 Task: Create a due date automation trigger when advanced on, 2 working days before a card is due add basic with the yellow label at 11:00 AM.
Action: Mouse moved to (1181, 80)
Screenshot: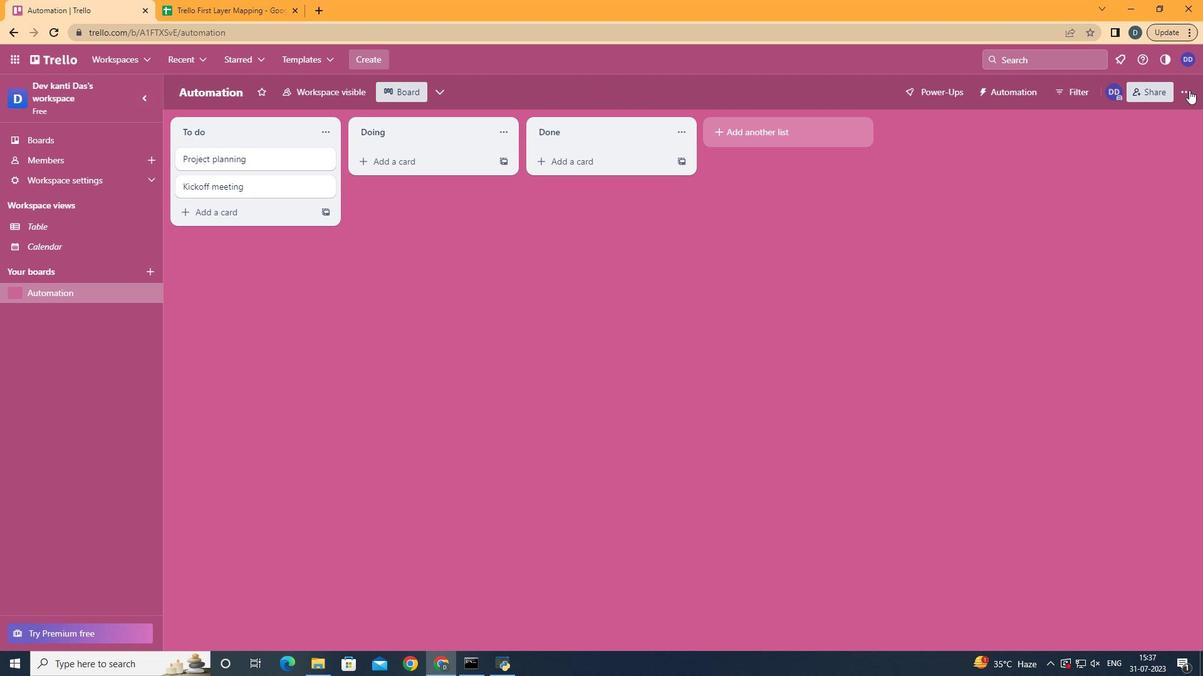 
Action: Mouse pressed left at (1181, 80)
Screenshot: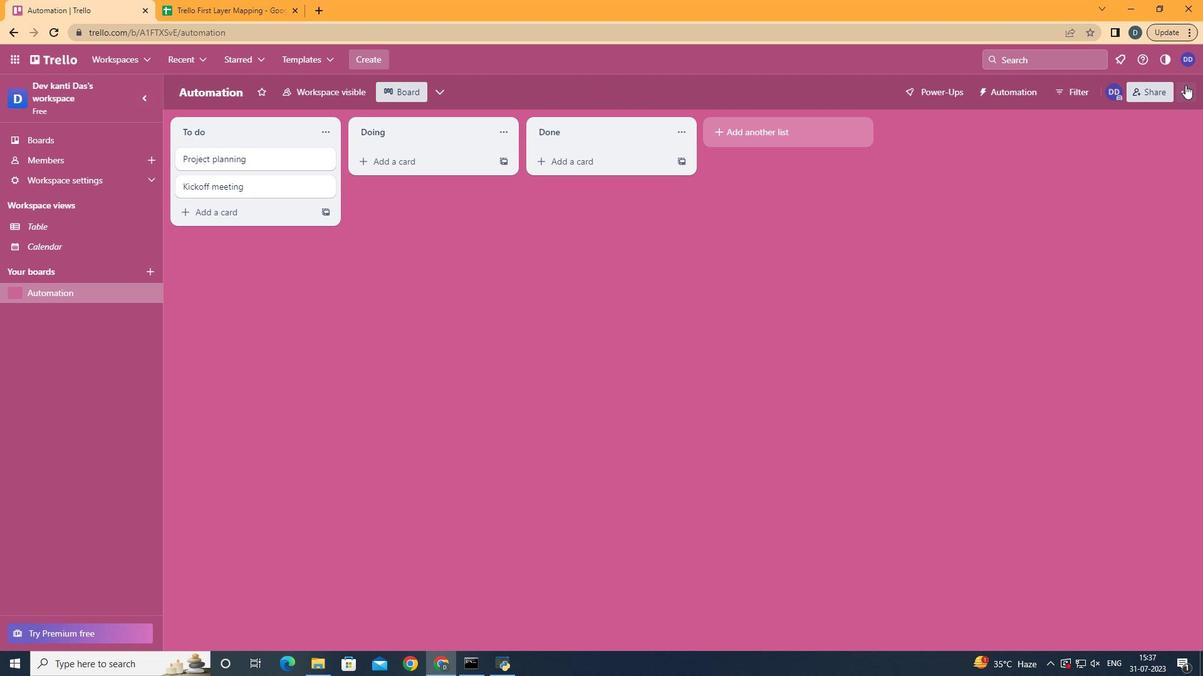 
Action: Mouse moved to (1185, 85)
Screenshot: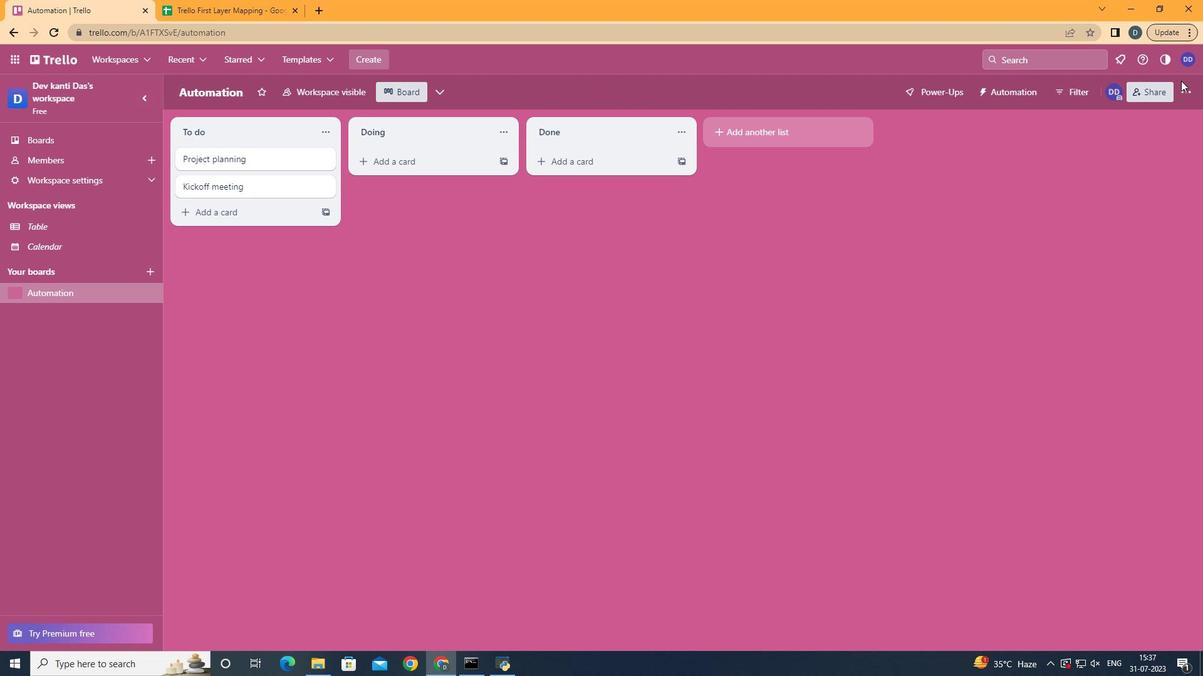 
Action: Mouse pressed left at (1185, 85)
Screenshot: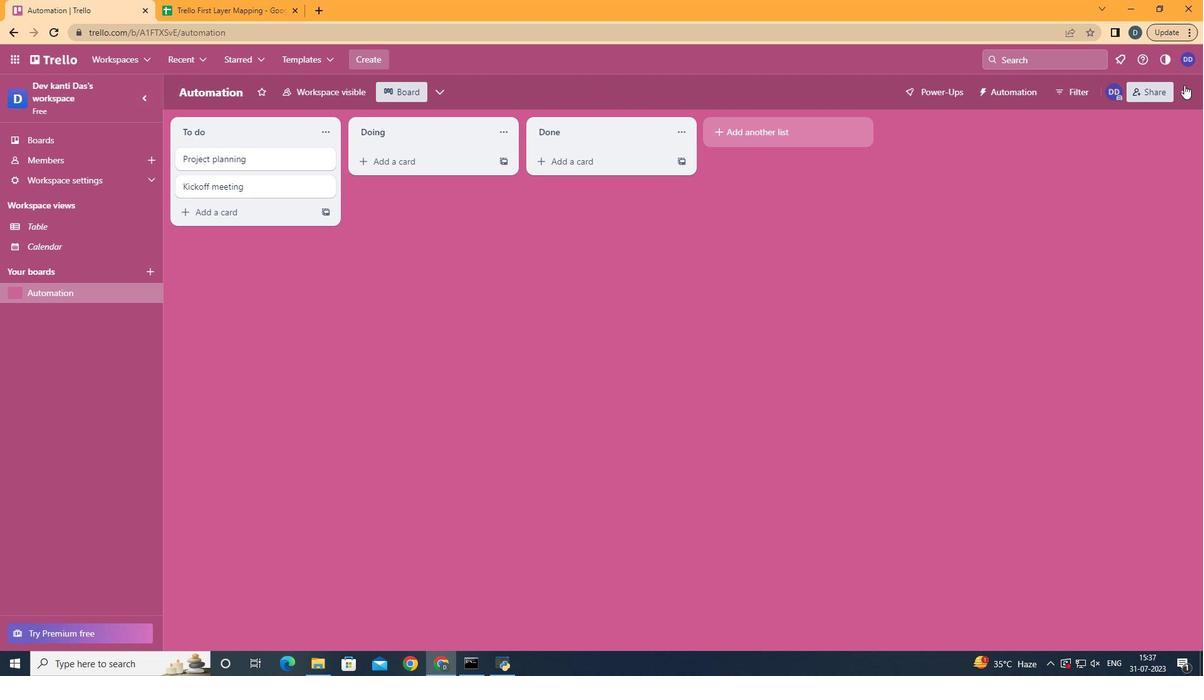 
Action: Mouse moved to (1107, 243)
Screenshot: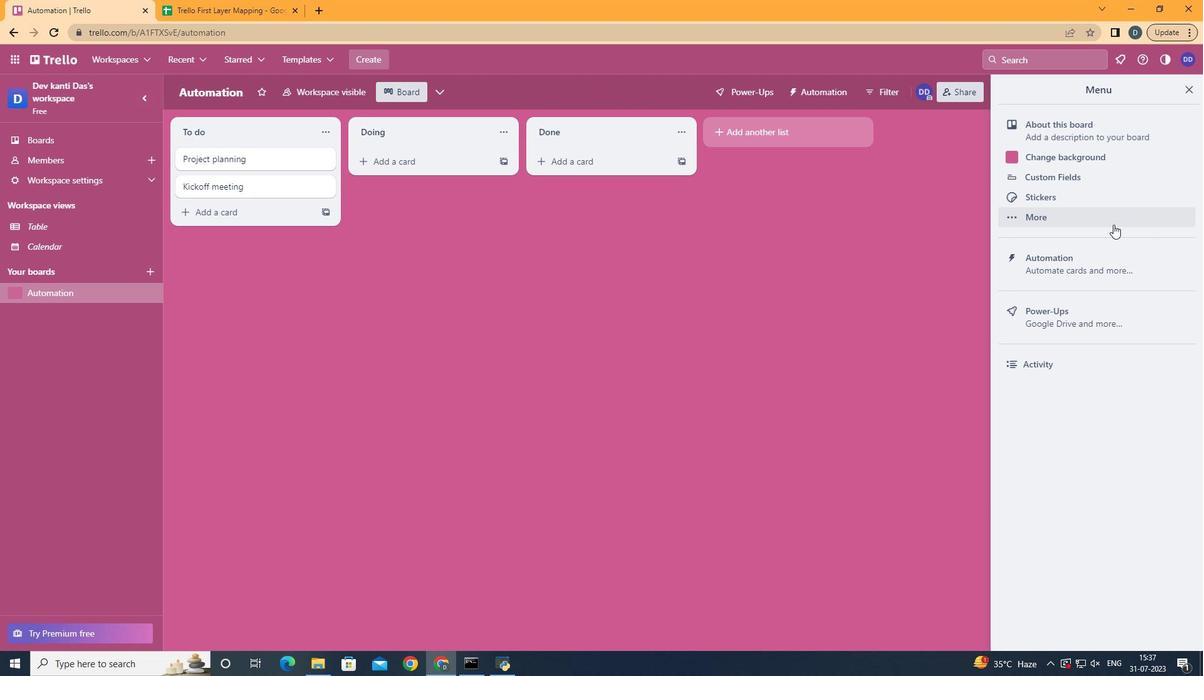 
Action: Mouse pressed left at (1107, 243)
Screenshot: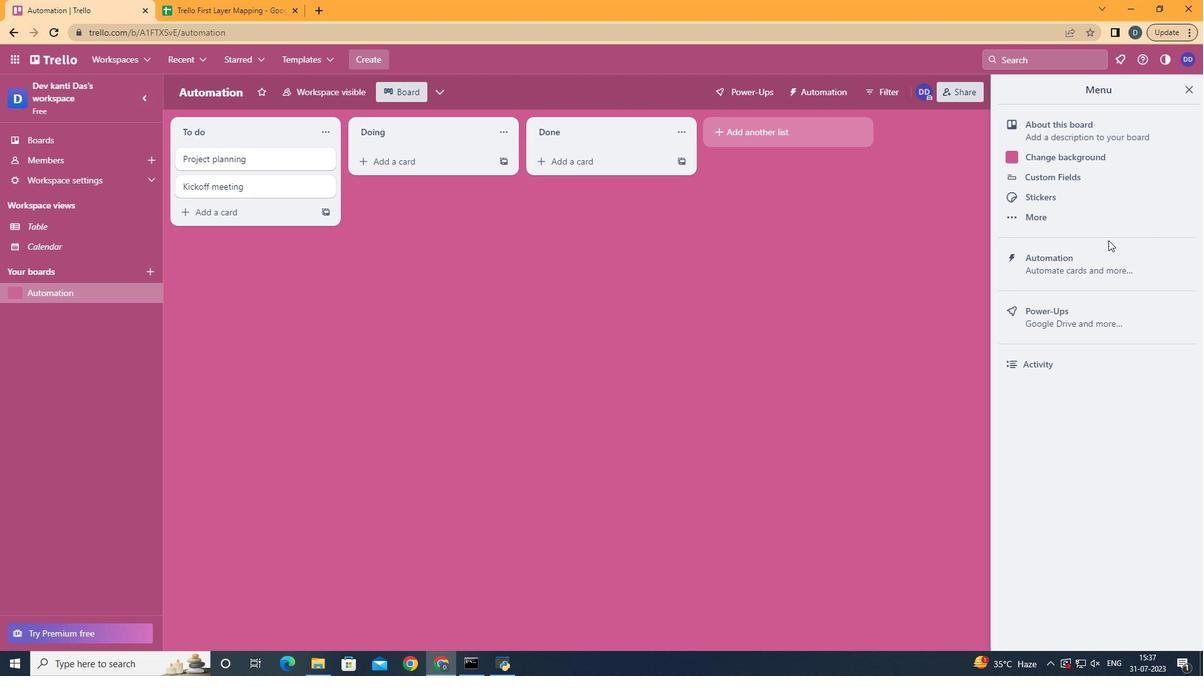 
Action: Mouse moved to (1107, 255)
Screenshot: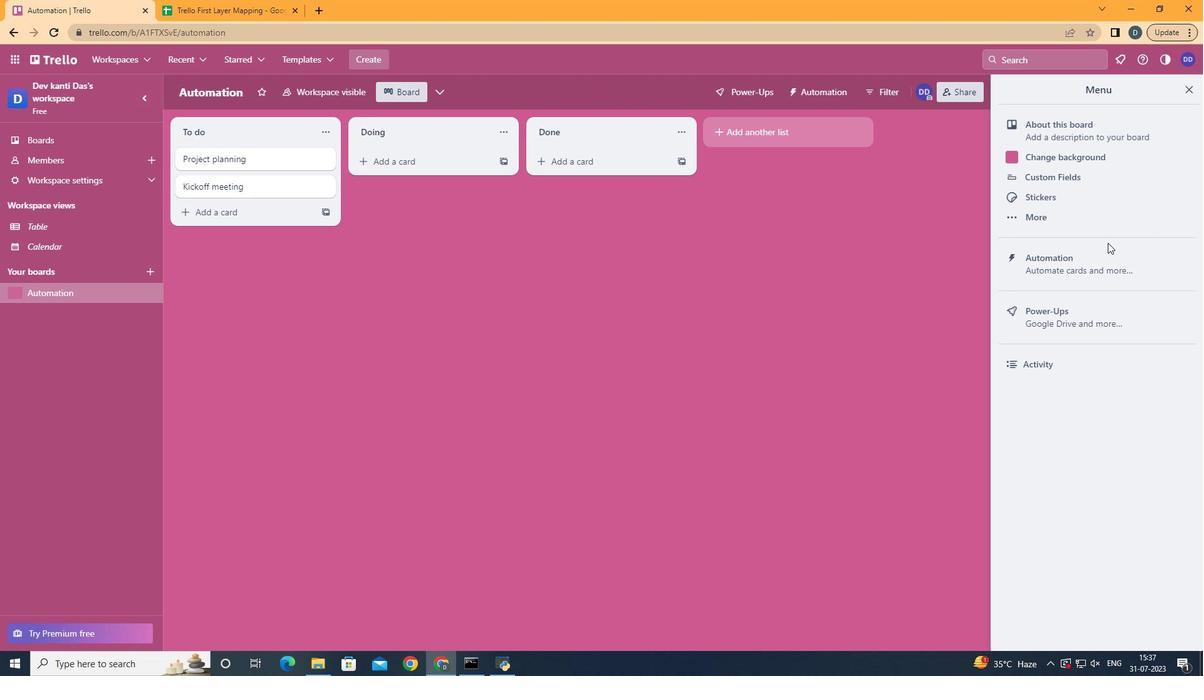 
Action: Mouse pressed left at (1107, 255)
Screenshot: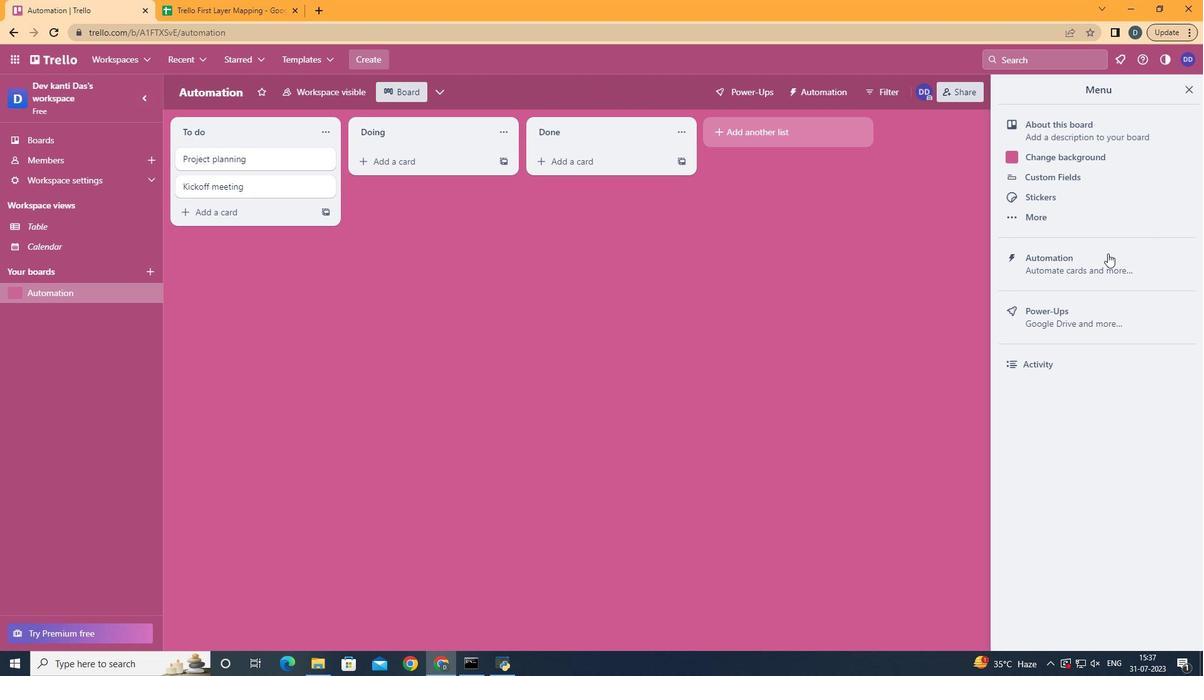 
Action: Mouse moved to (238, 250)
Screenshot: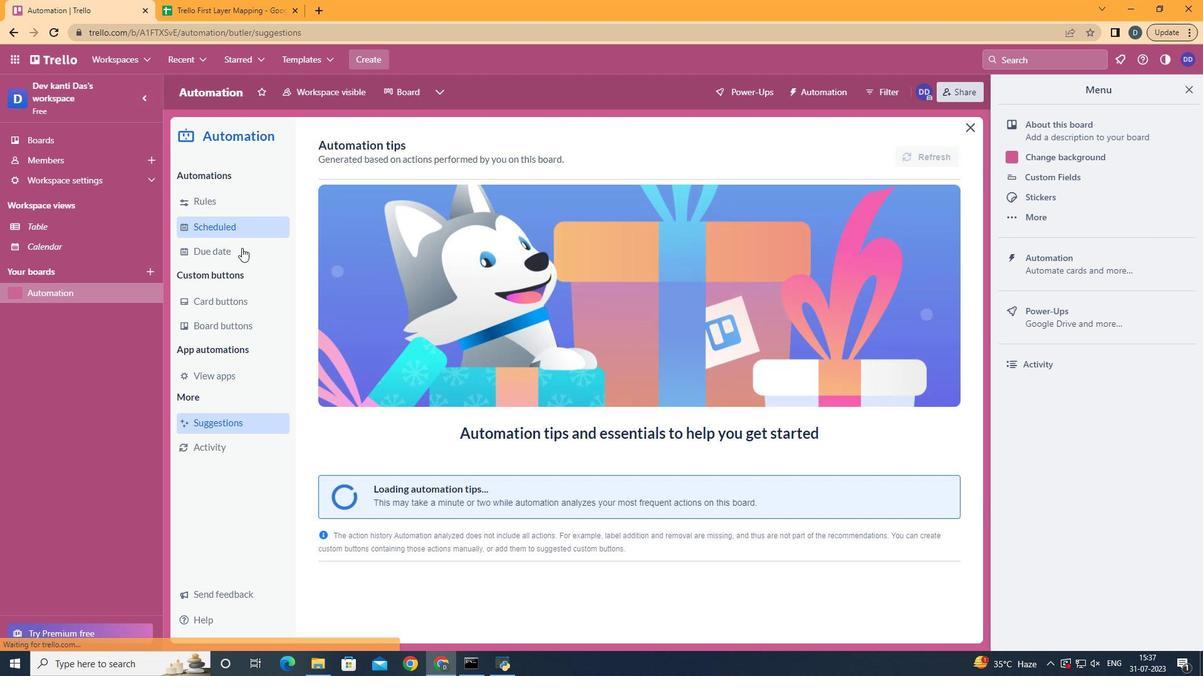 
Action: Mouse pressed left at (238, 250)
Screenshot: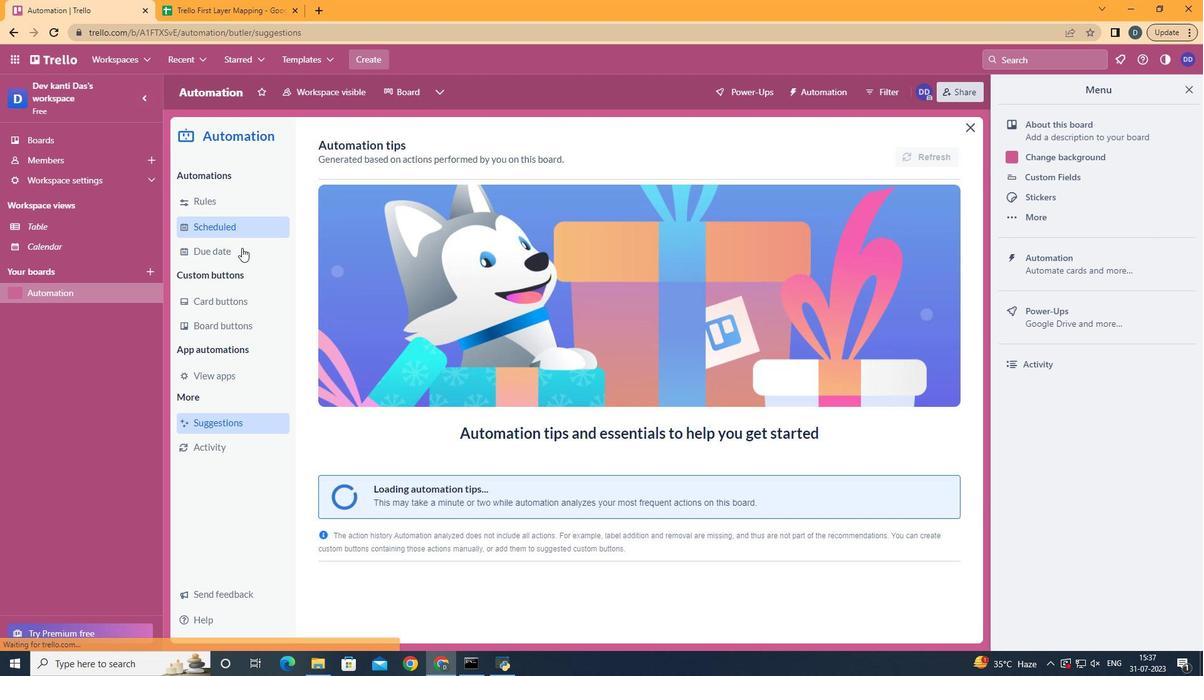 
Action: Mouse moved to (892, 153)
Screenshot: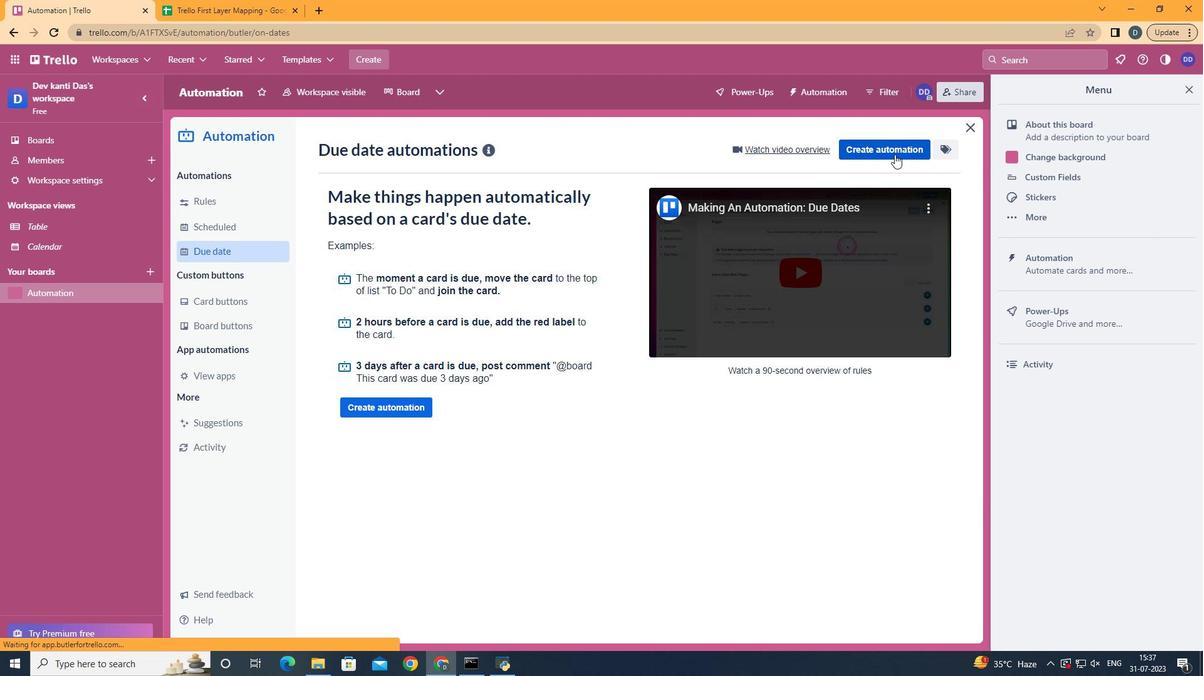 
Action: Mouse pressed left at (892, 153)
Screenshot: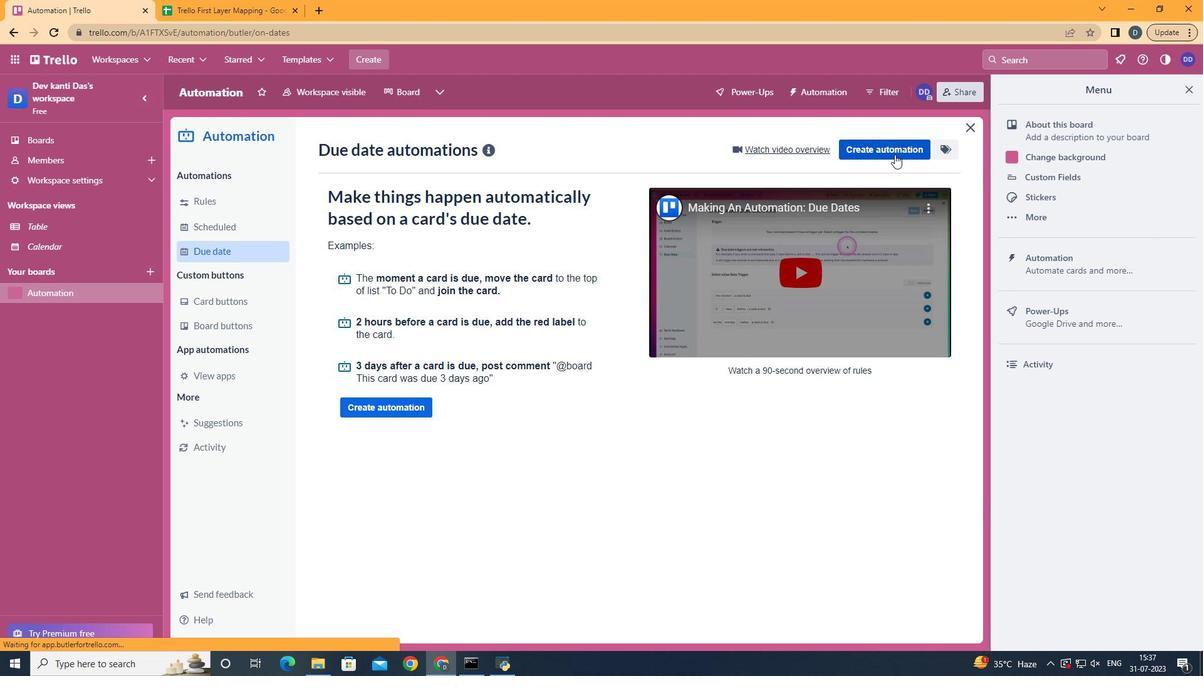 
Action: Mouse moved to (674, 264)
Screenshot: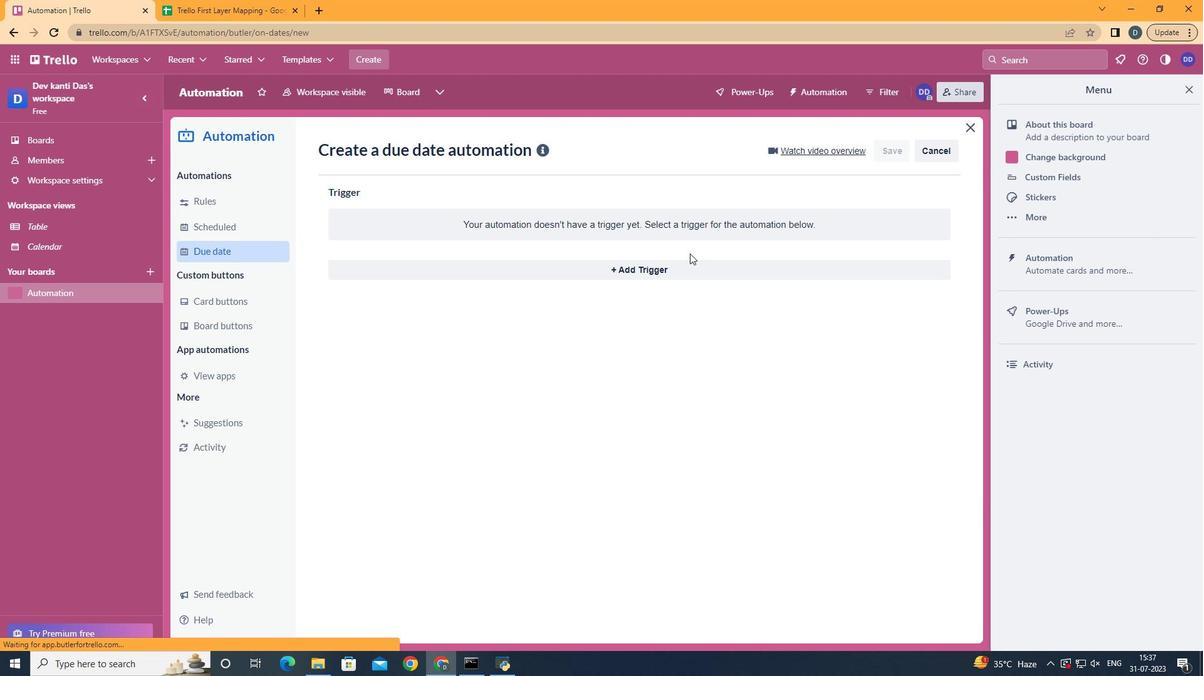 
Action: Mouse pressed left at (674, 264)
Screenshot: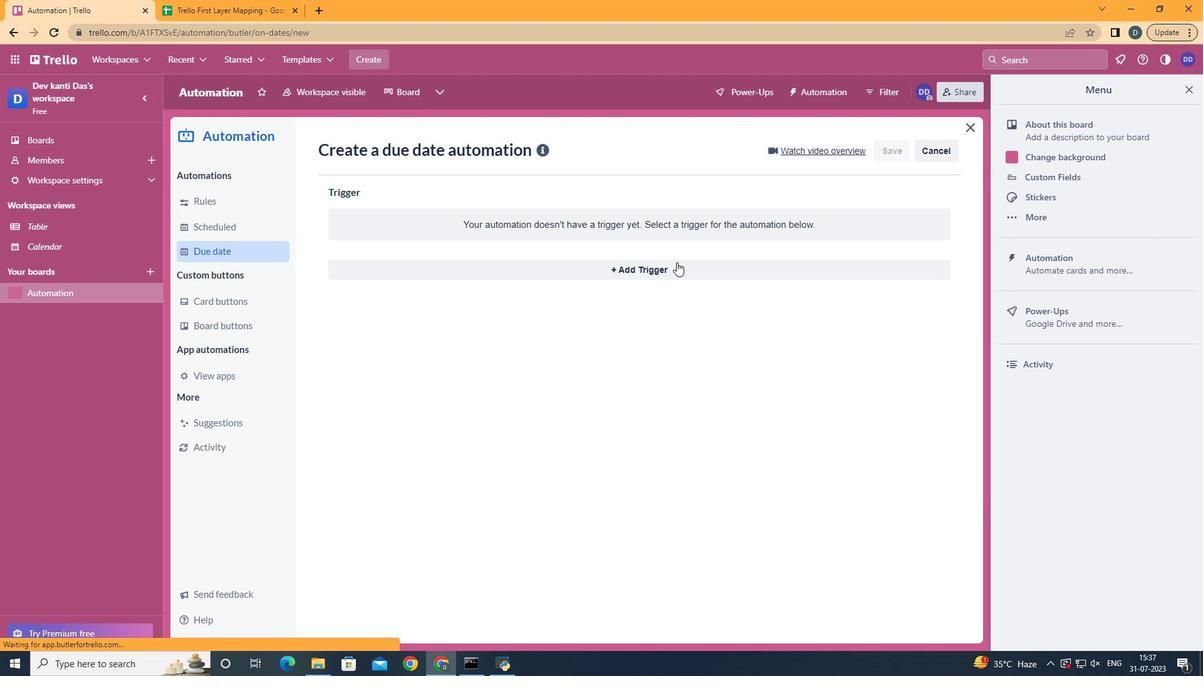 
Action: Mouse moved to (401, 506)
Screenshot: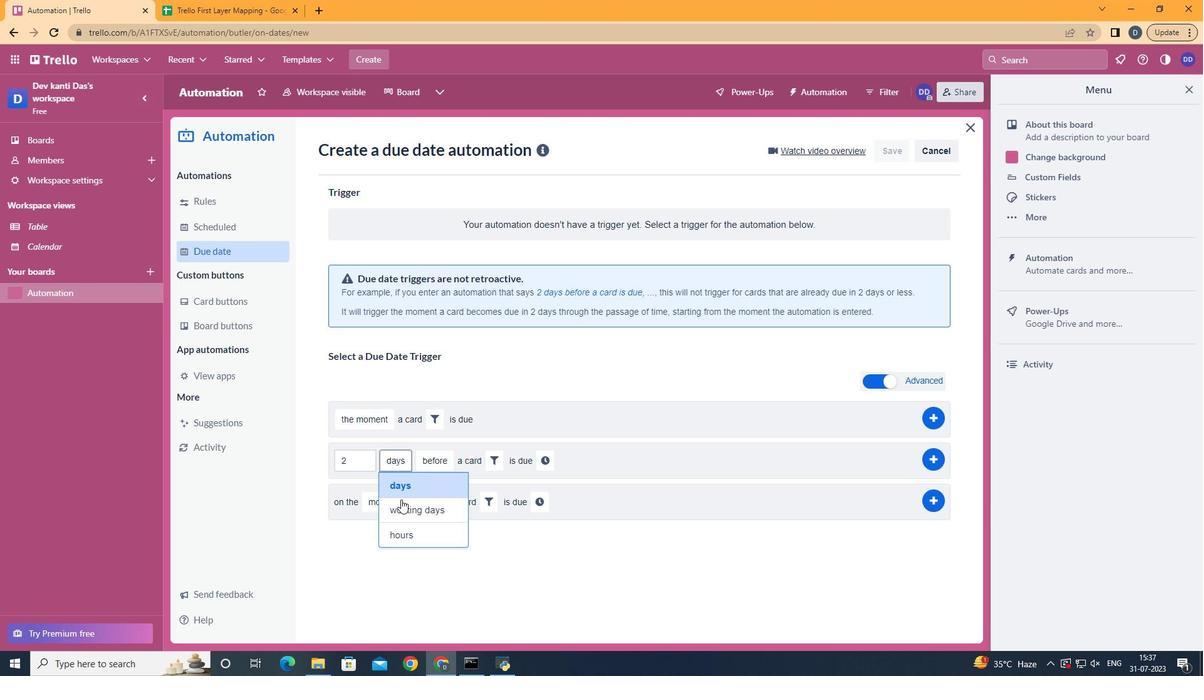 
Action: Mouse pressed left at (401, 506)
Screenshot: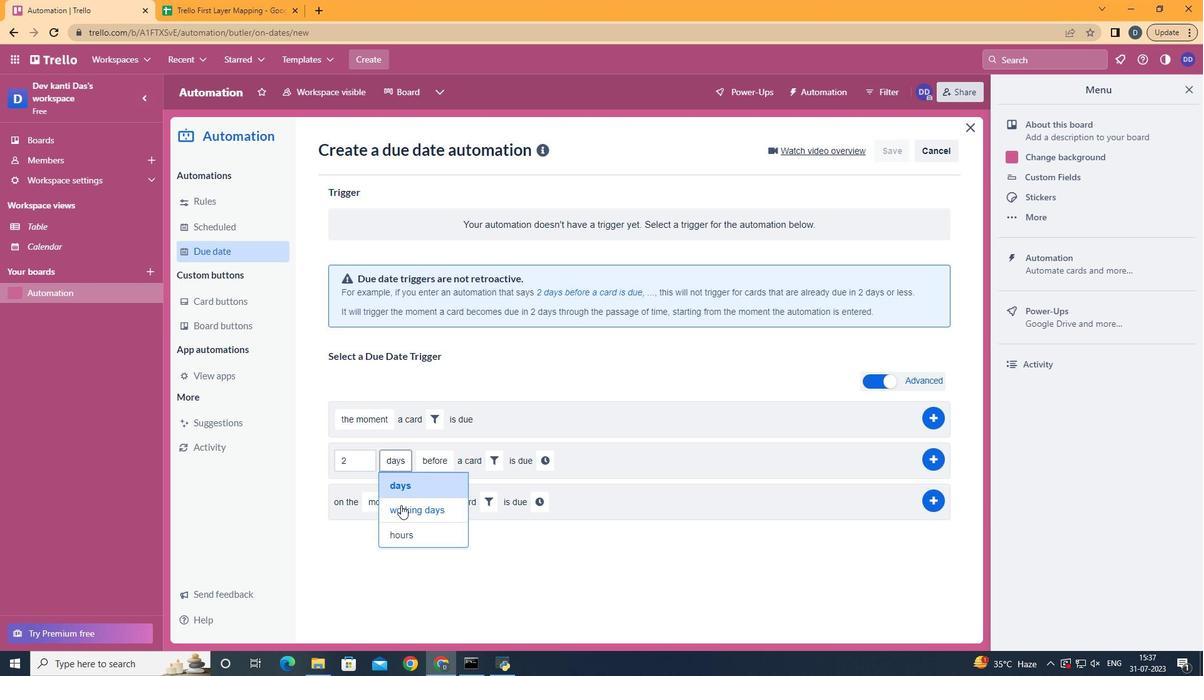 
Action: Mouse moved to (471, 481)
Screenshot: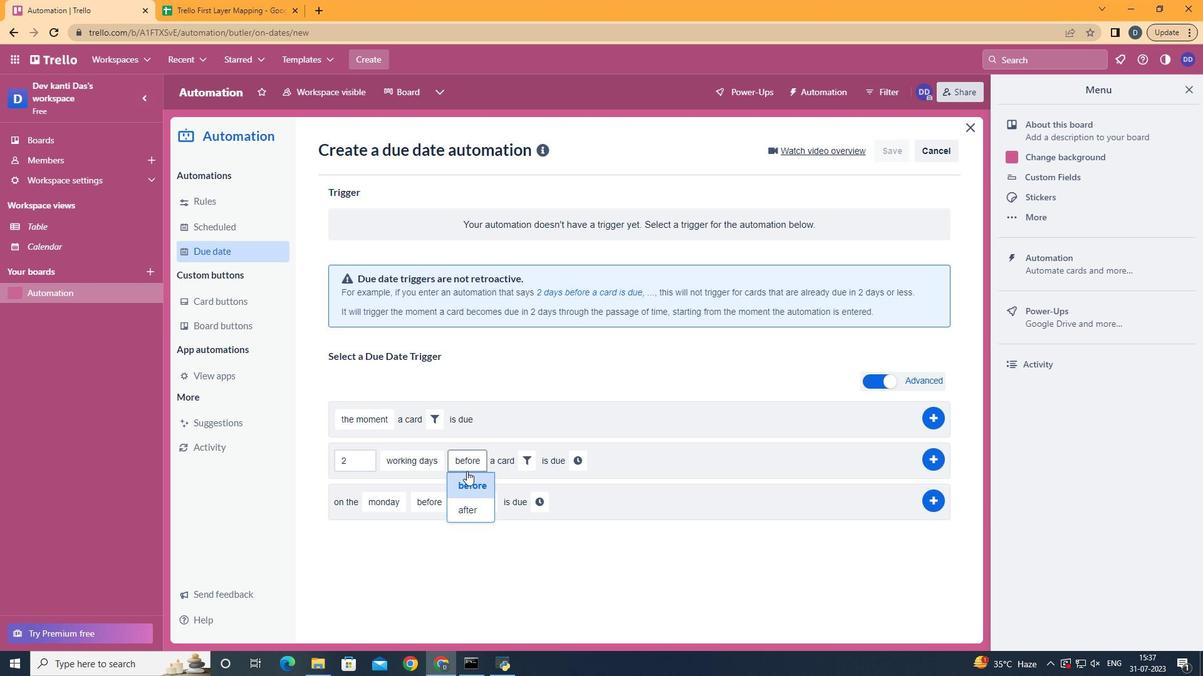 
Action: Mouse pressed left at (471, 481)
Screenshot: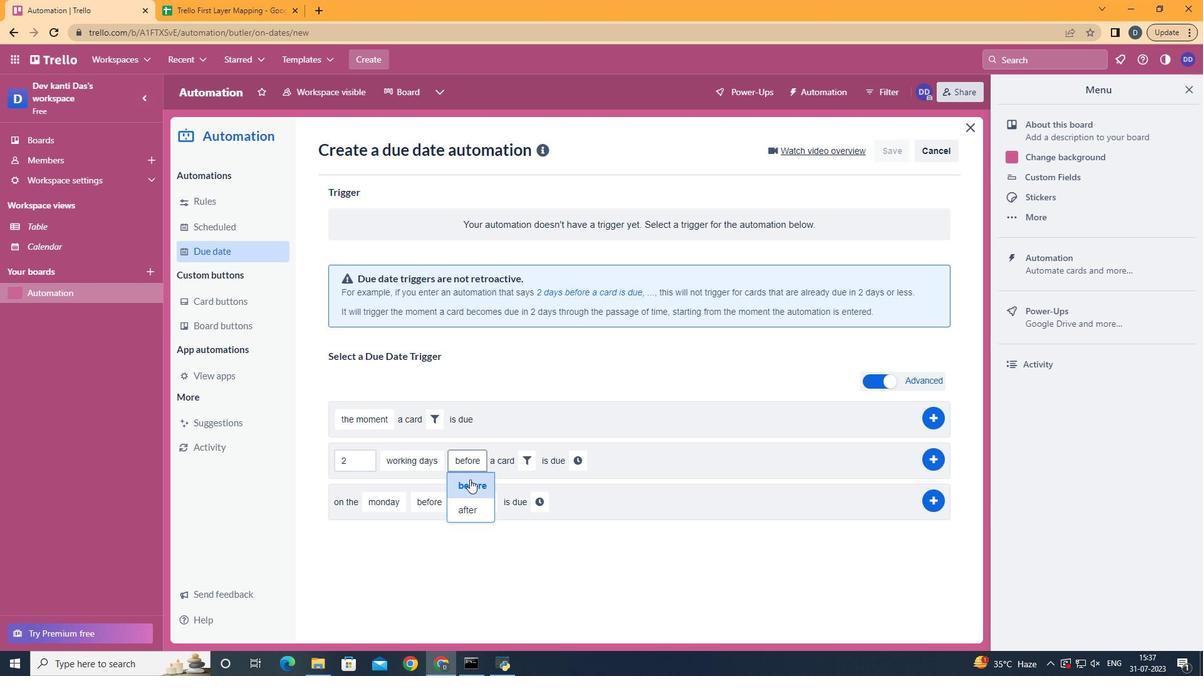 
Action: Mouse moved to (523, 459)
Screenshot: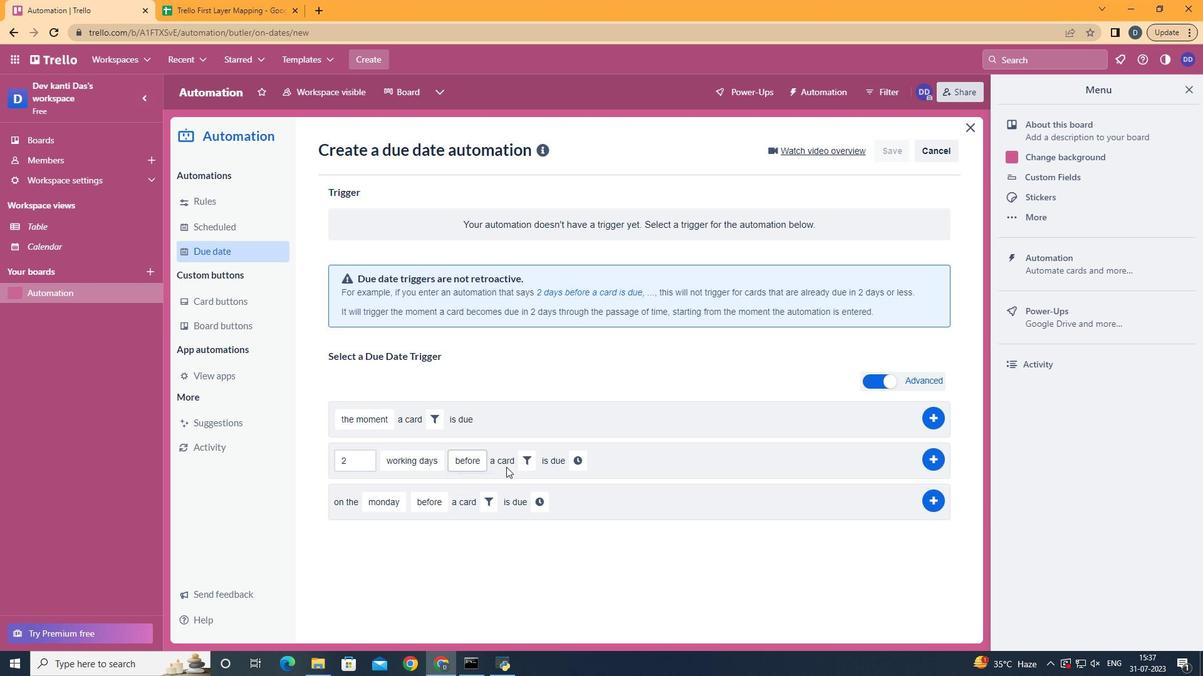 
Action: Mouse pressed left at (523, 459)
Screenshot: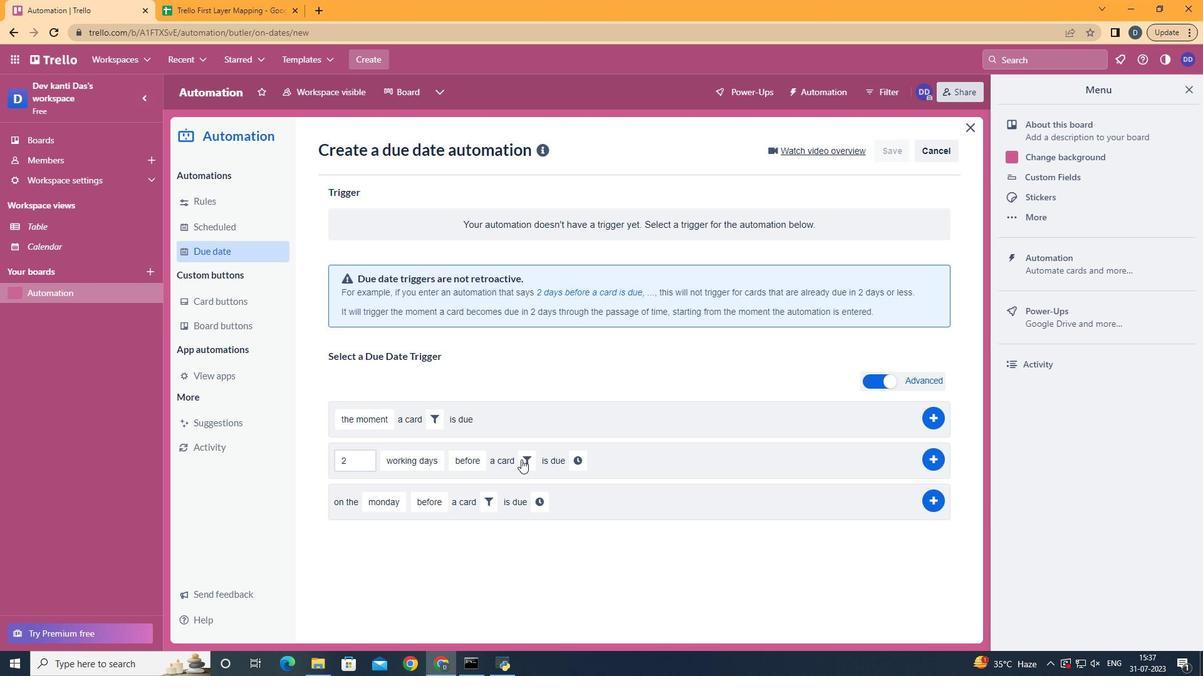 
Action: Mouse moved to (629, 524)
Screenshot: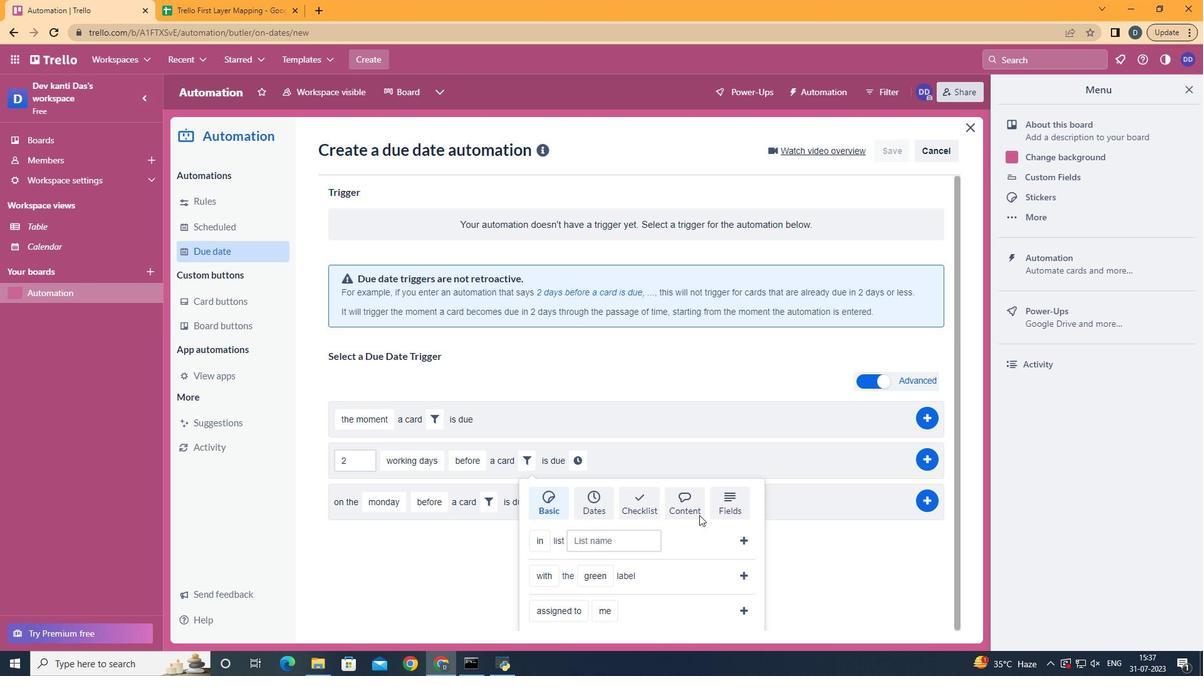 
Action: Mouse scrolled (629, 523) with delta (0, 0)
Screenshot: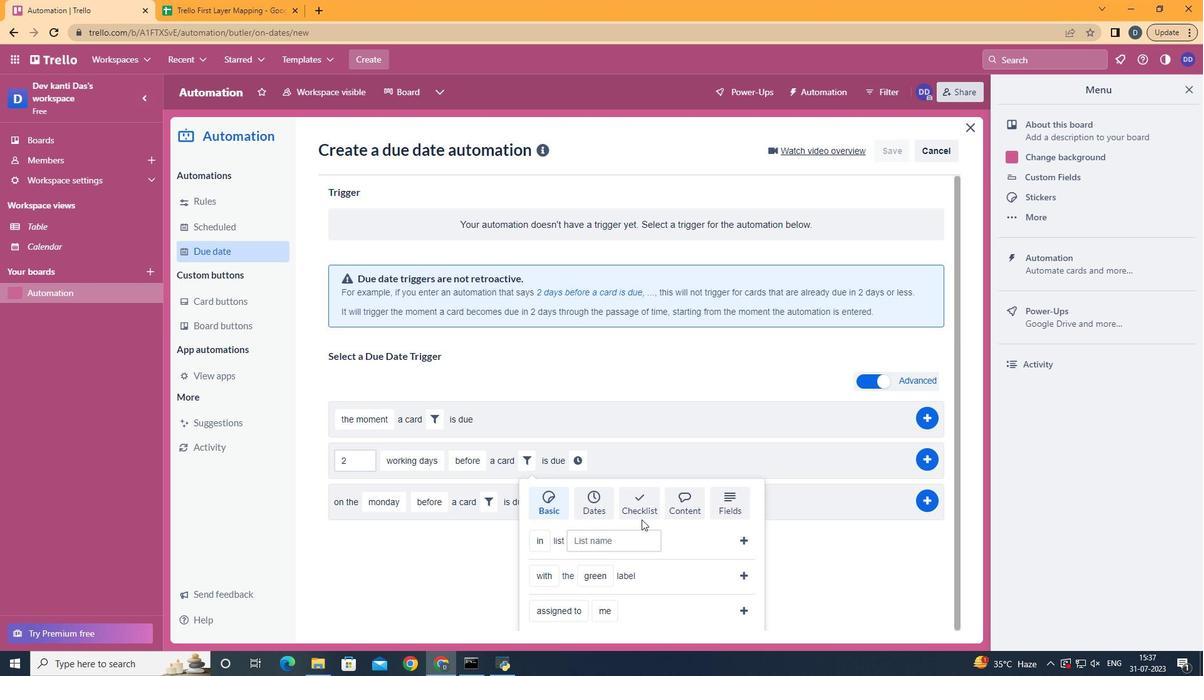 
Action: Mouse scrolled (629, 523) with delta (0, 0)
Screenshot: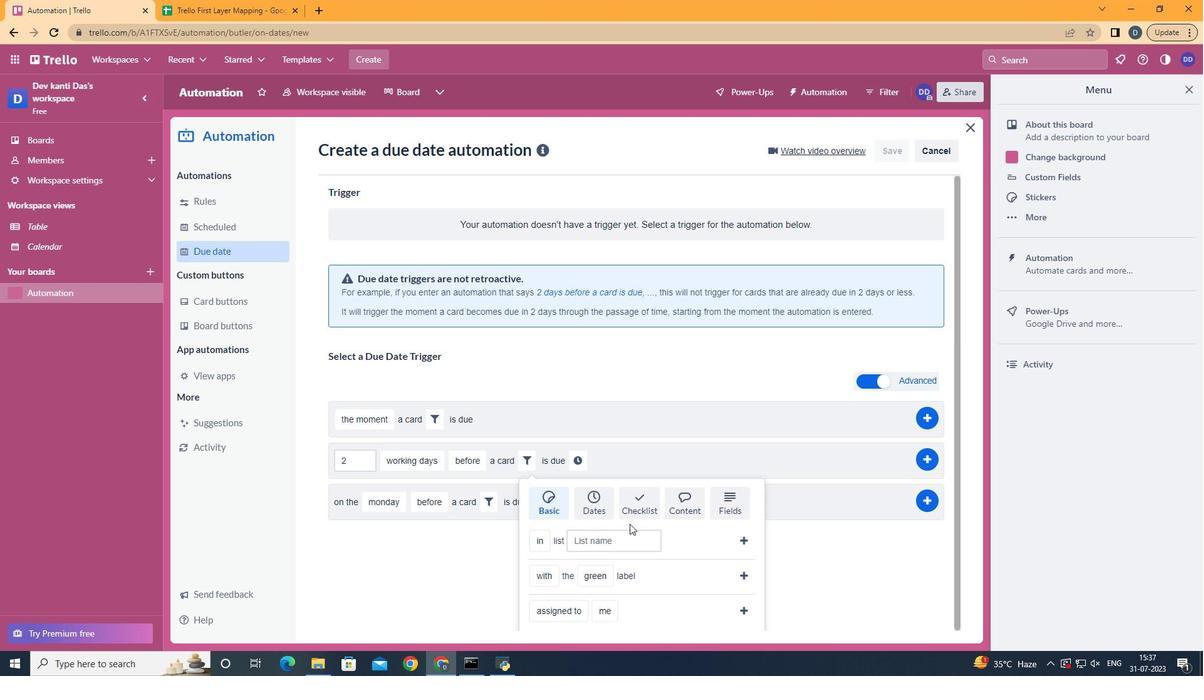 
Action: Mouse scrolled (629, 523) with delta (0, 0)
Screenshot: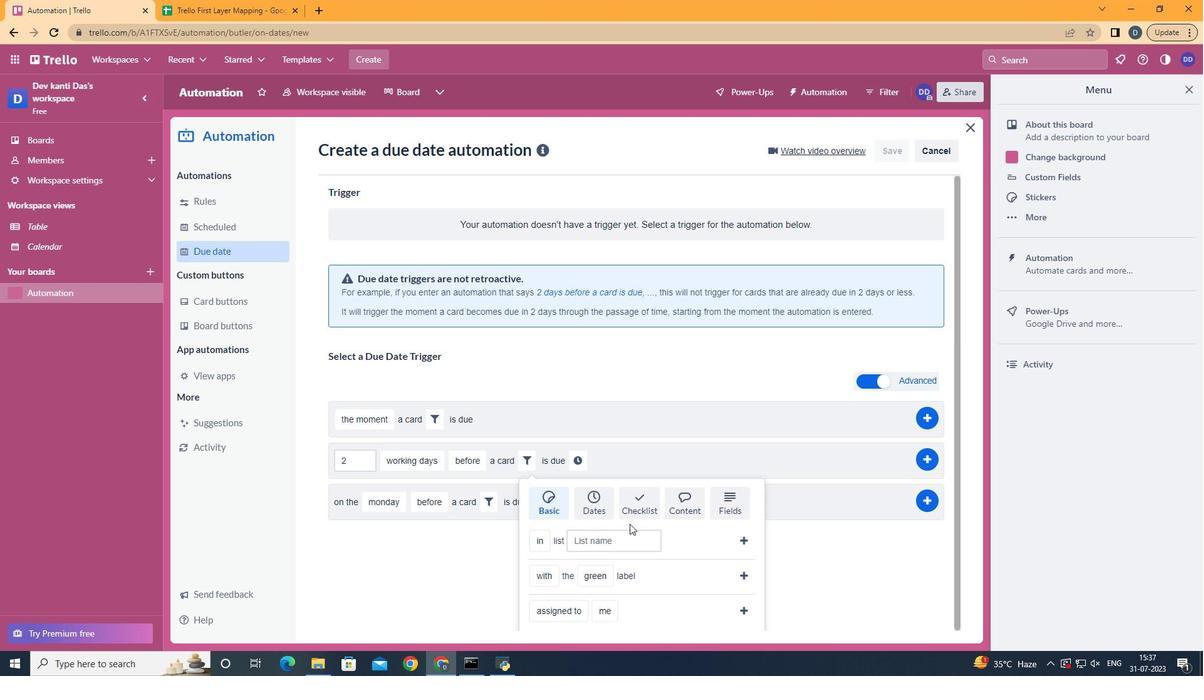 
Action: Mouse scrolled (629, 523) with delta (0, 0)
Screenshot: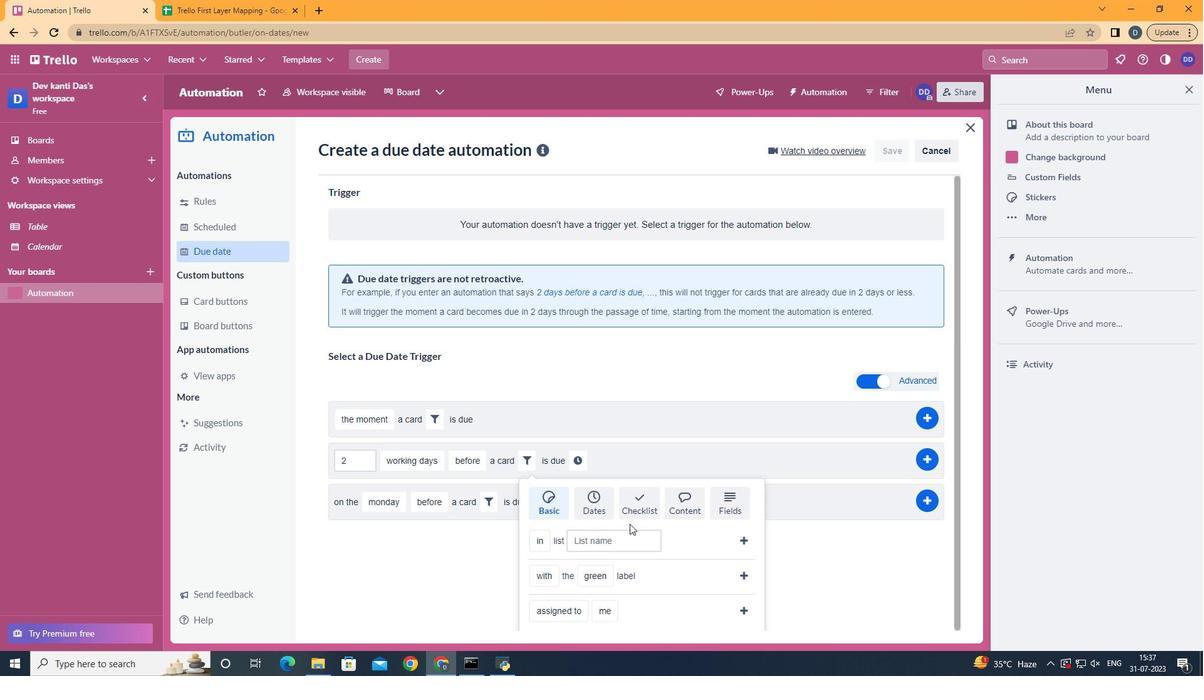 
Action: Mouse moved to (557, 496)
Screenshot: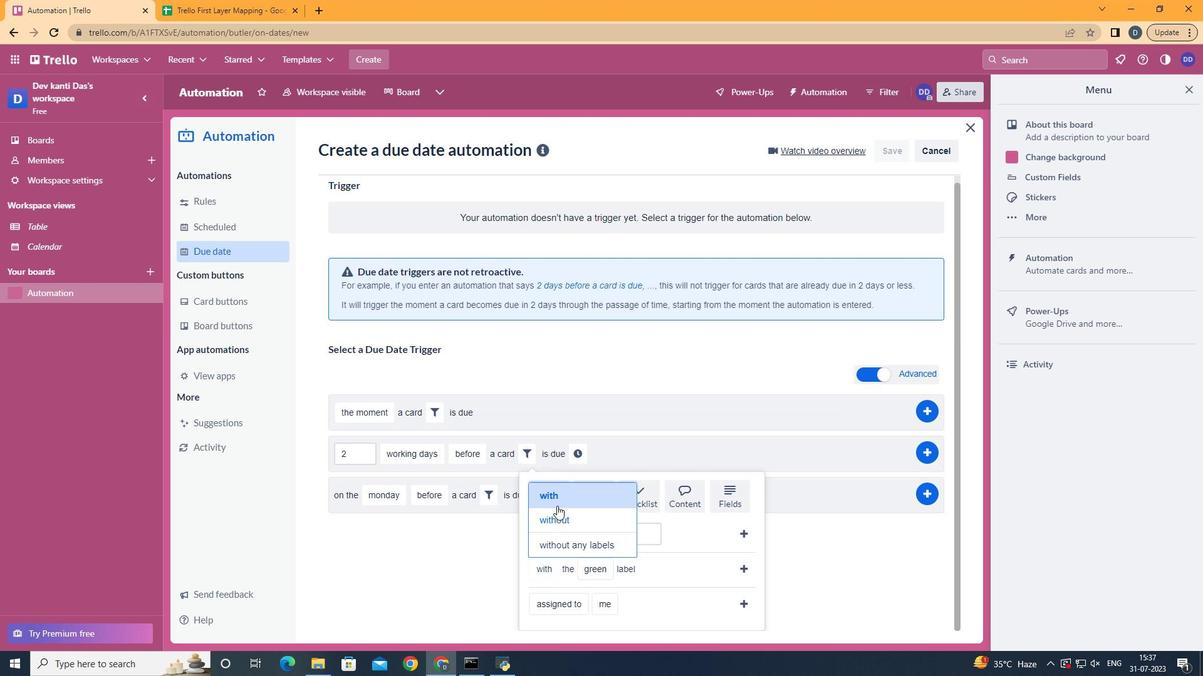 
Action: Mouse pressed left at (557, 496)
Screenshot: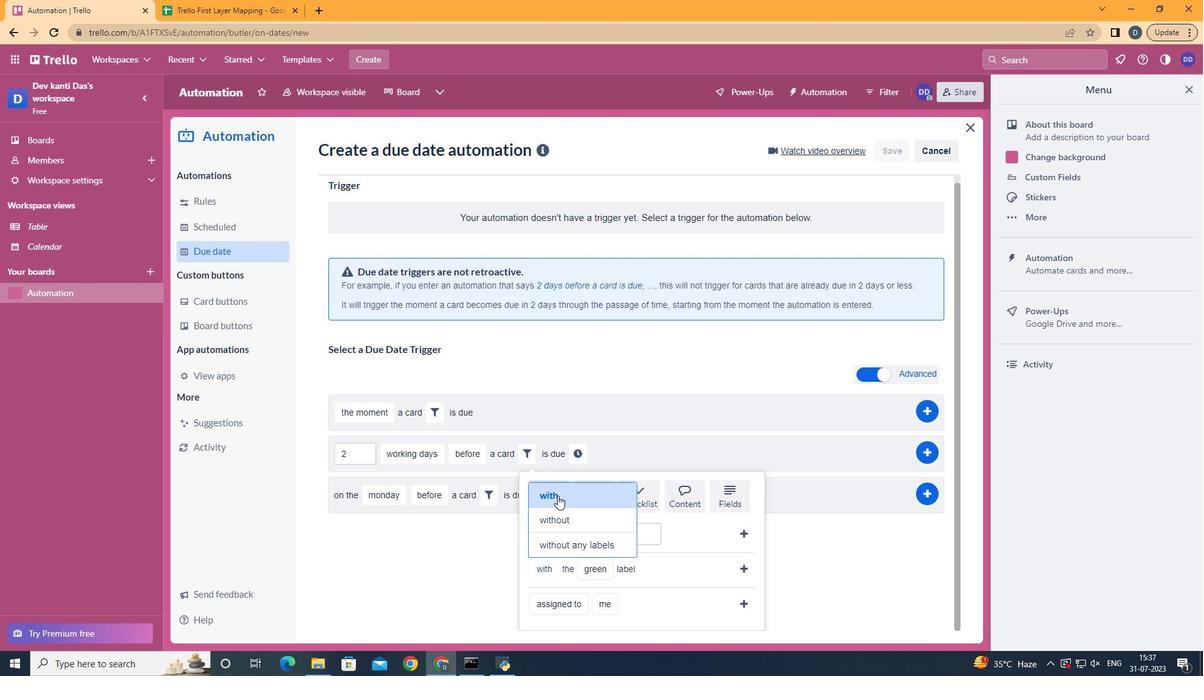 
Action: Mouse moved to (595, 439)
Screenshot: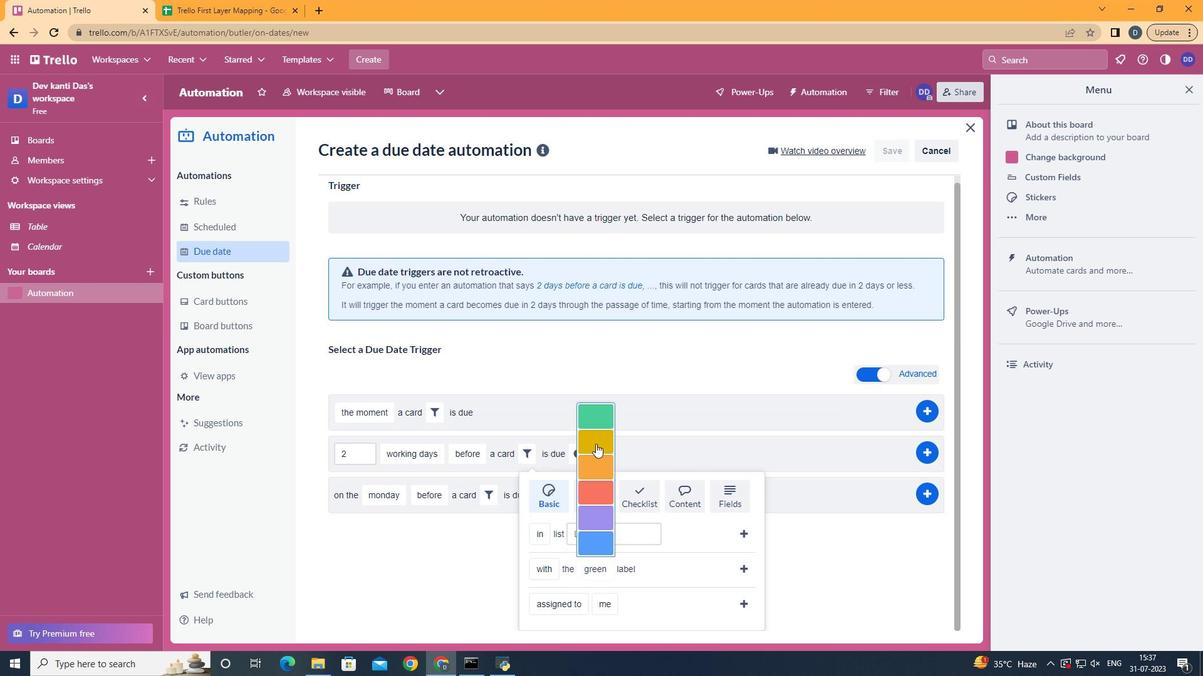 
Action: Mouse pressed left at (595, 439)
Screenshot: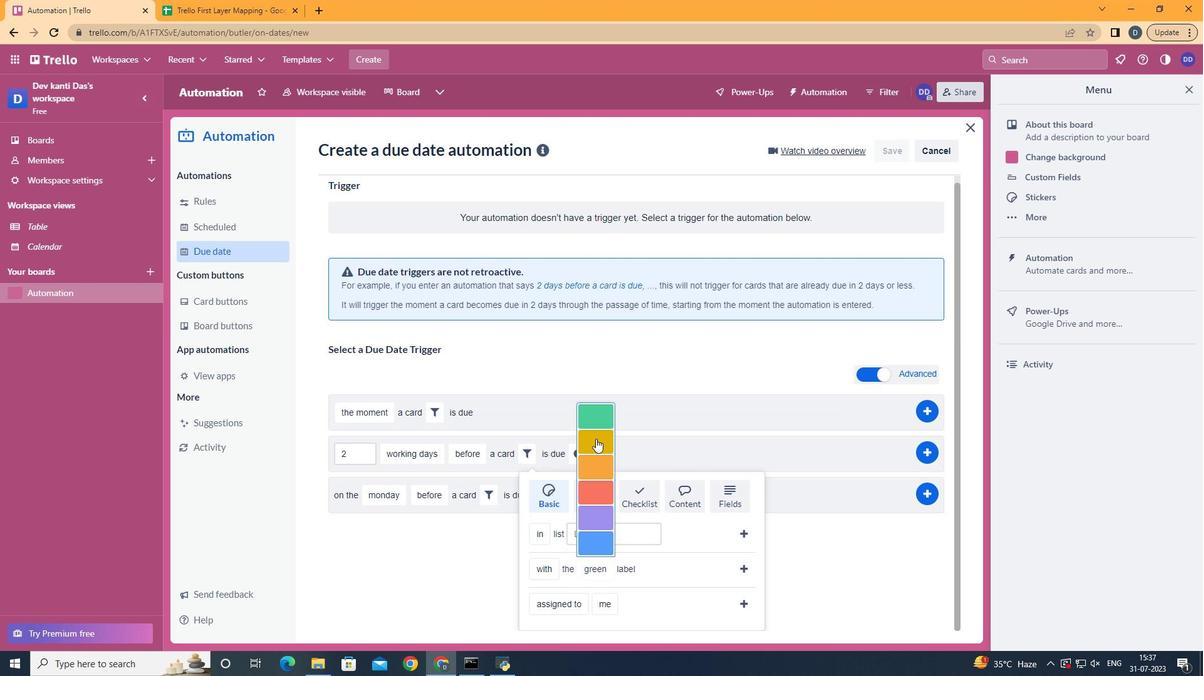 
Action: Mouse moved to (740, 569)
Screenshot: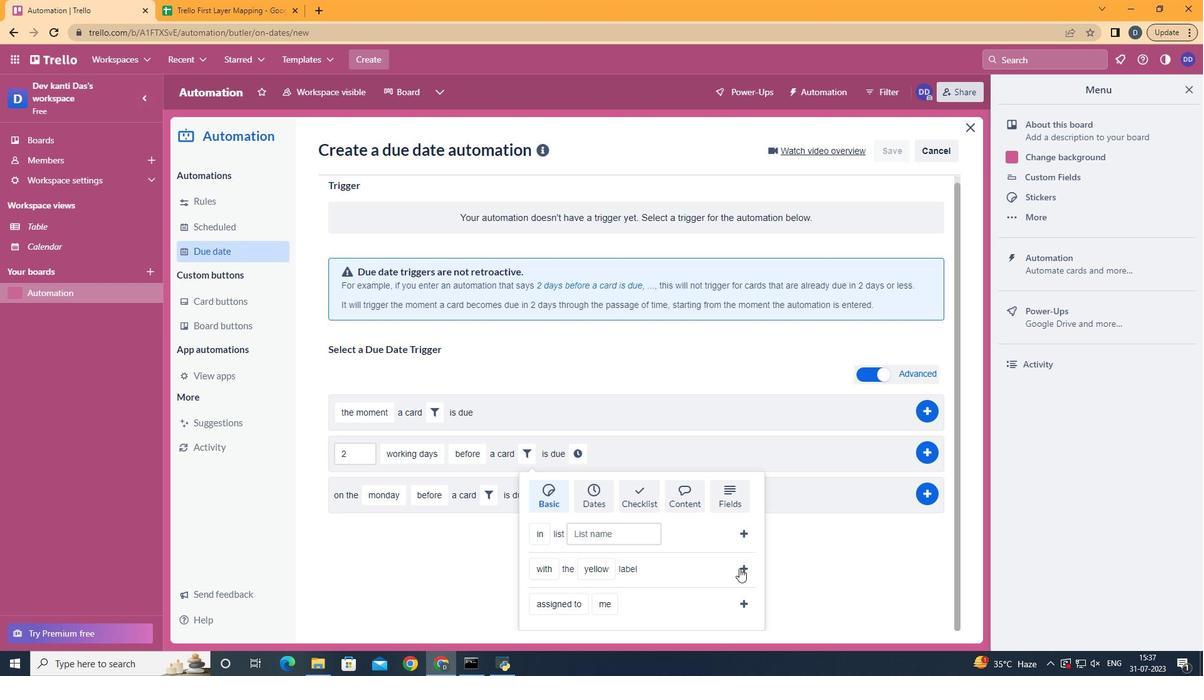 
Action: Mouse pressed left at (740, 569)
Screenshot: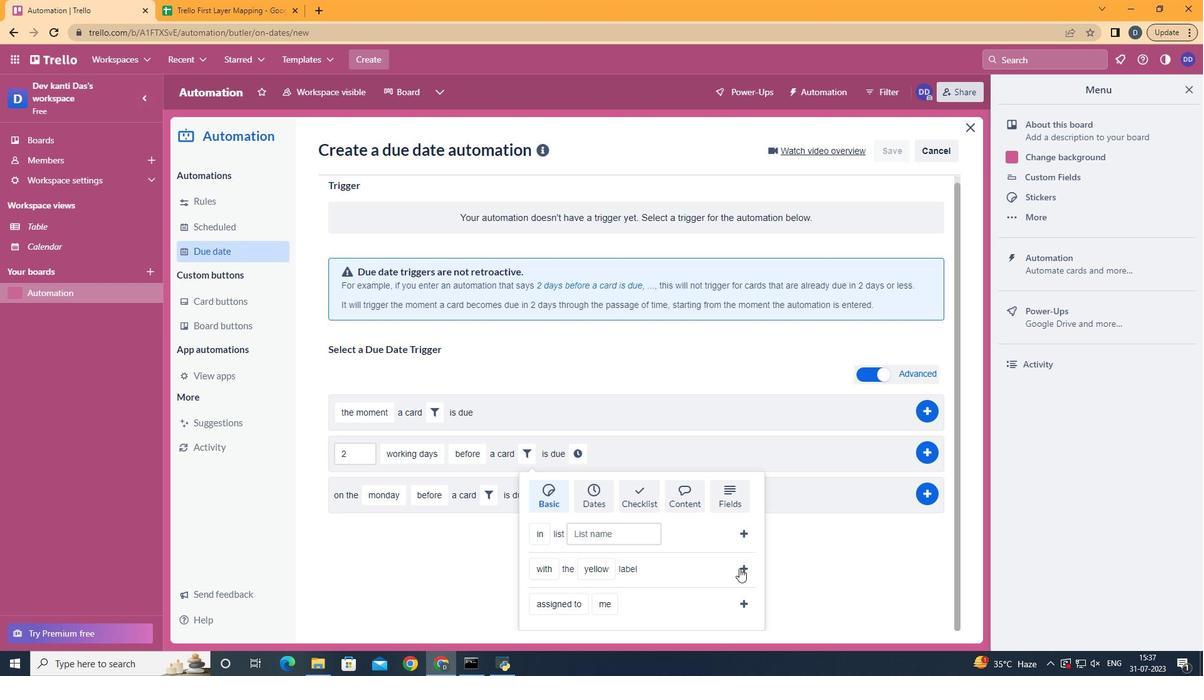 
Action: Mouse moved to (683, 461)
Screenshot: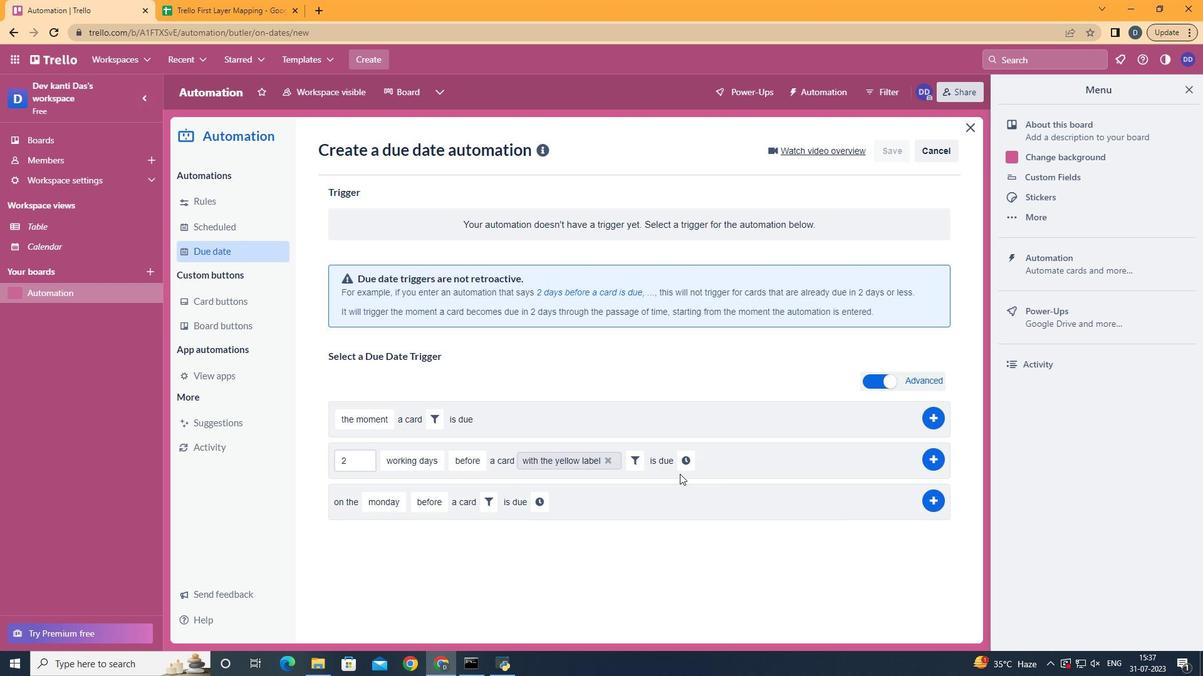 
Action: Mouse pressed left at (683, 461)
Screenshot: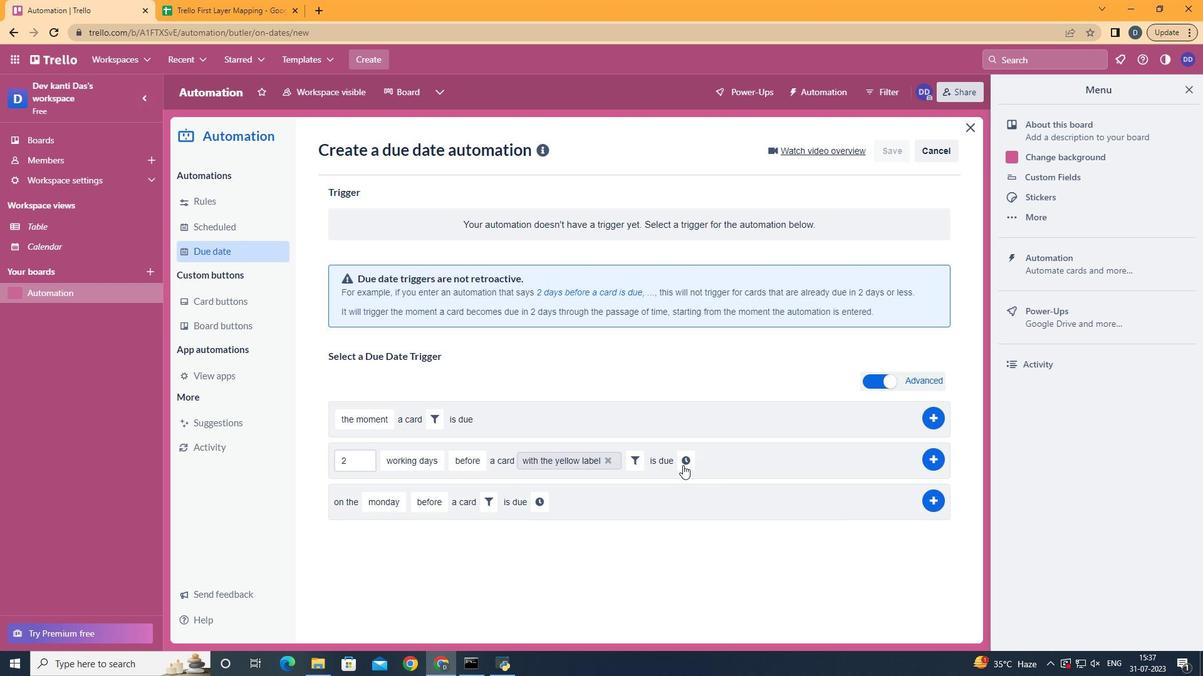 
Action: Mouse moved to (710, 466)
Screenshot: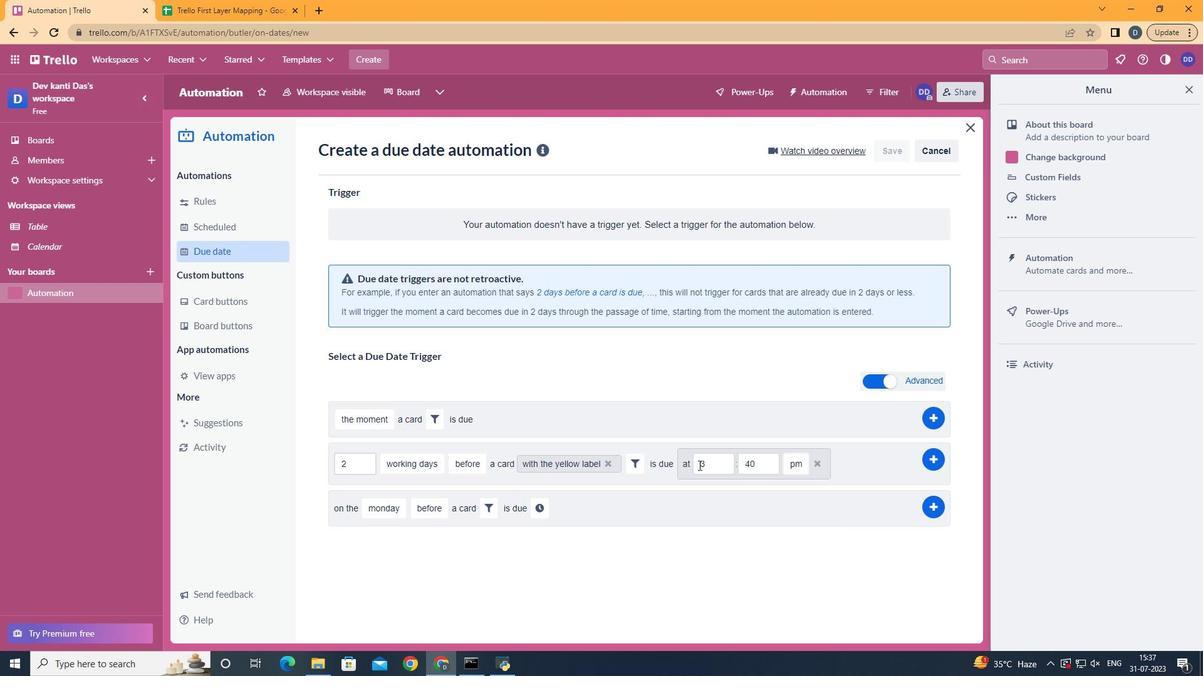 
Action: Mouse pressed left at (710, 466)
Screenshot: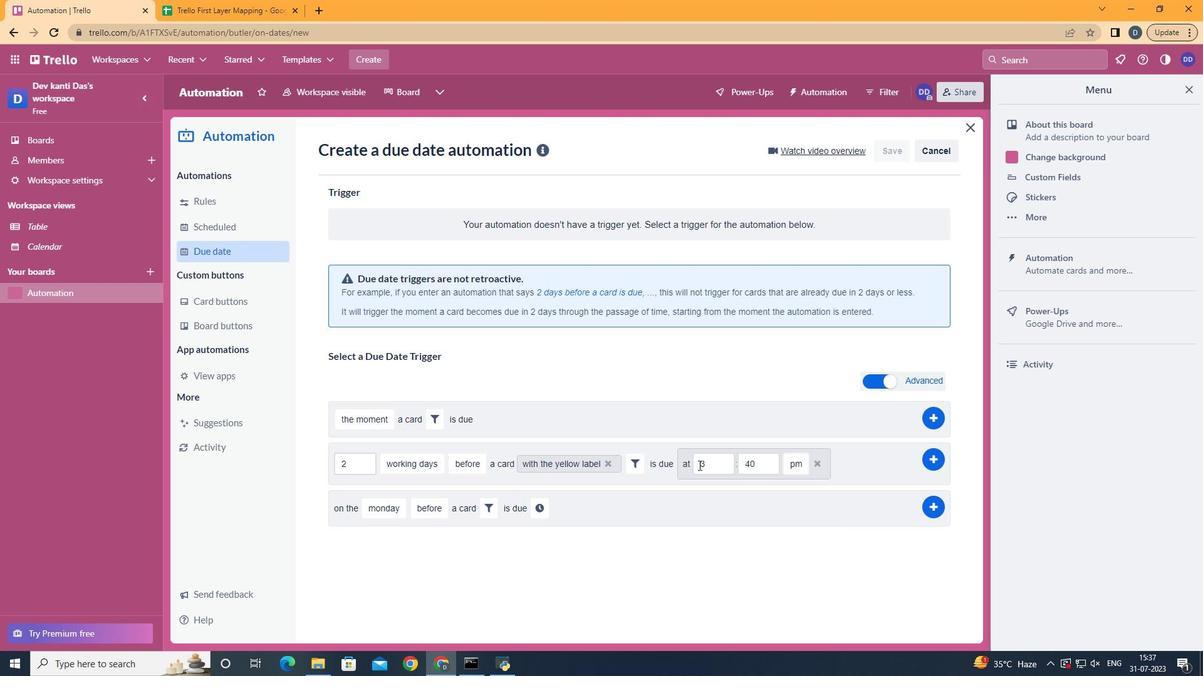 
Action: Key pressed <Key.backspace>11
Screenshot: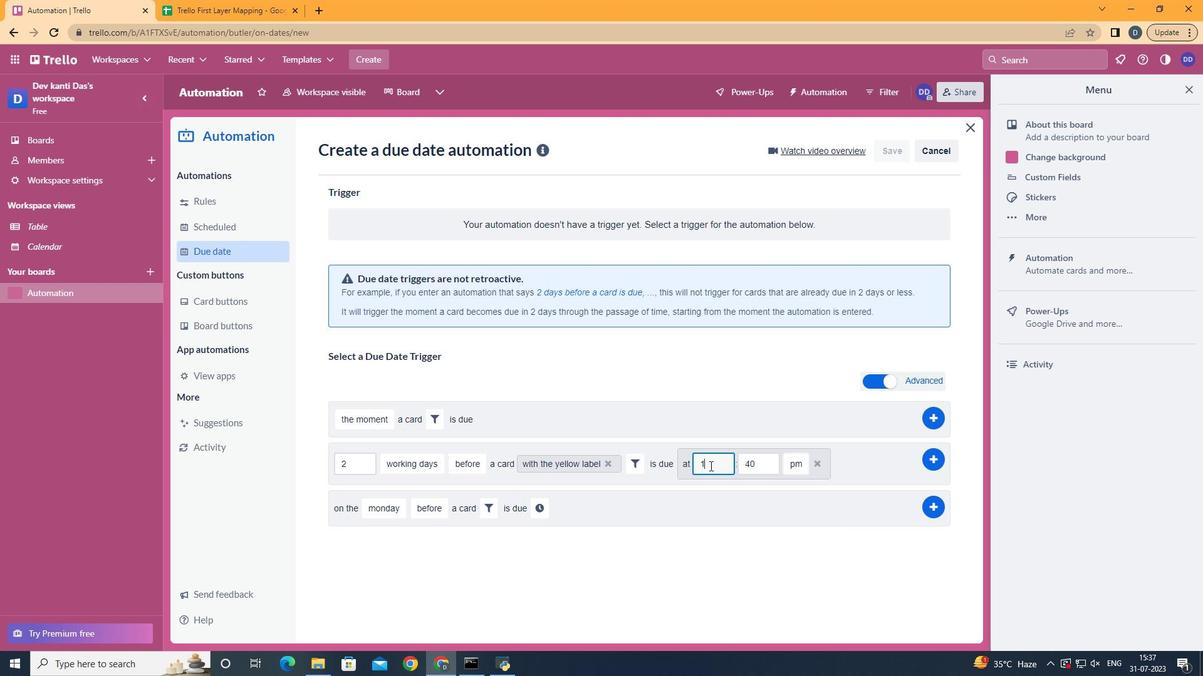 
Action: Mouse moved to (759, 463)
Screenshot: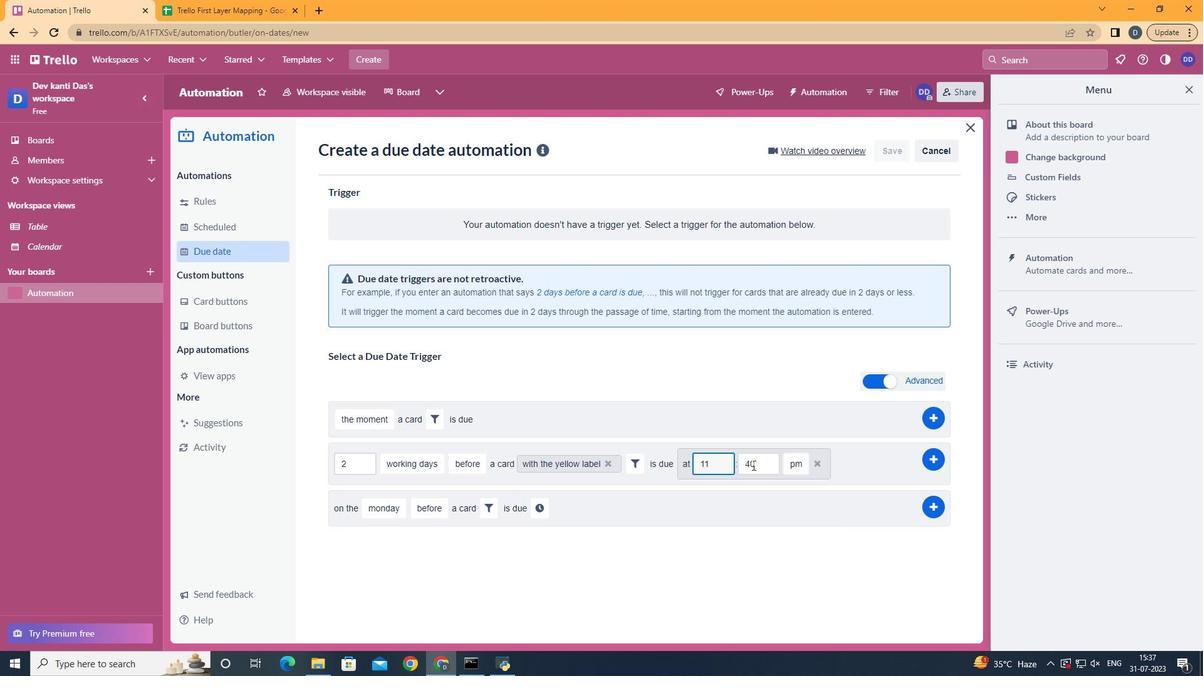 
Action: Mouse pressed left at (759, 463)
Screenshot: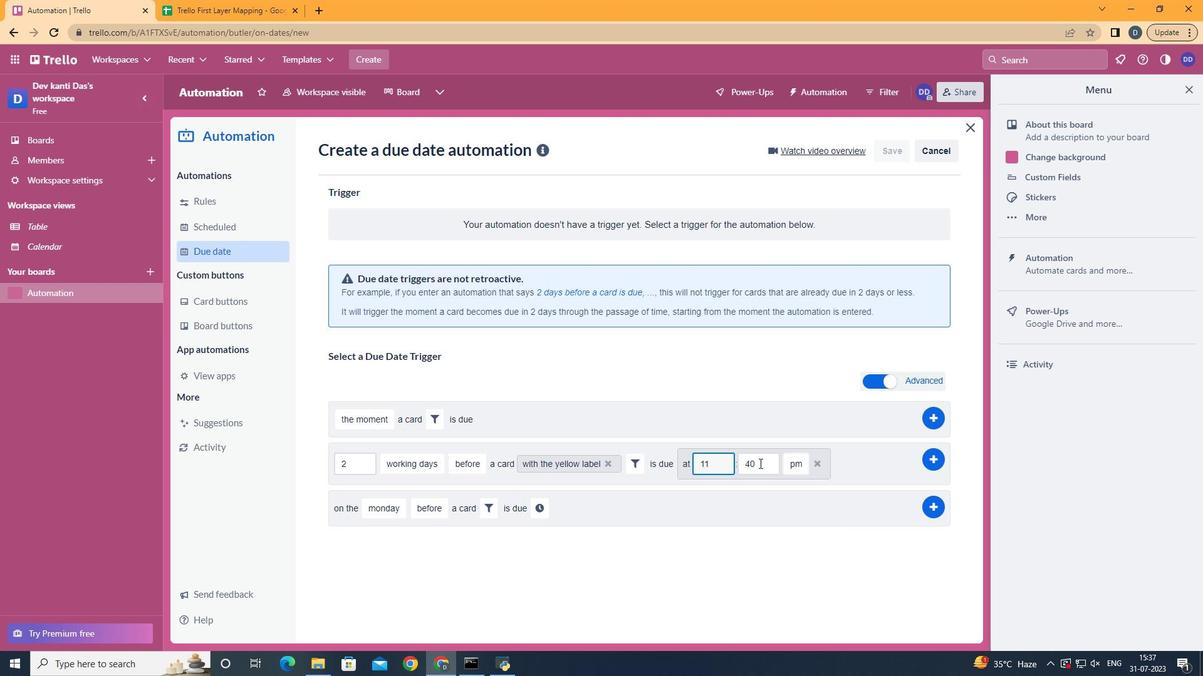 
Action: Mouse moved to (759, 463)
Screenshot: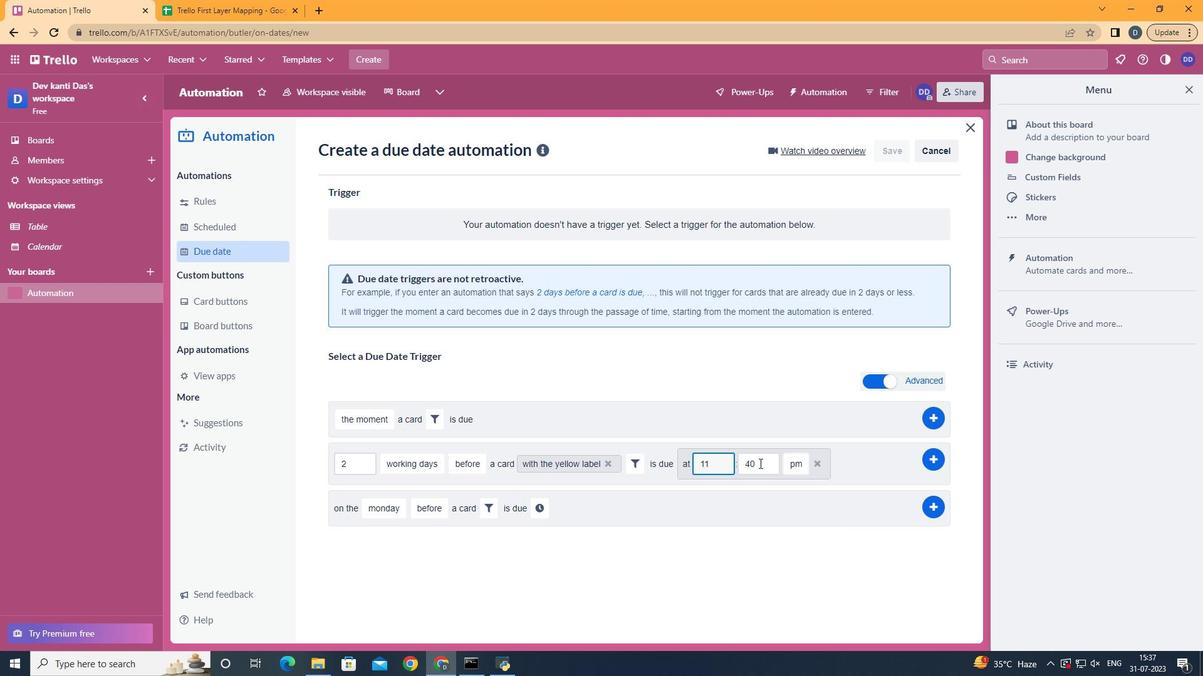 
Action: Key pressed <Key.backspace><Key.backspace>00
Screenshot: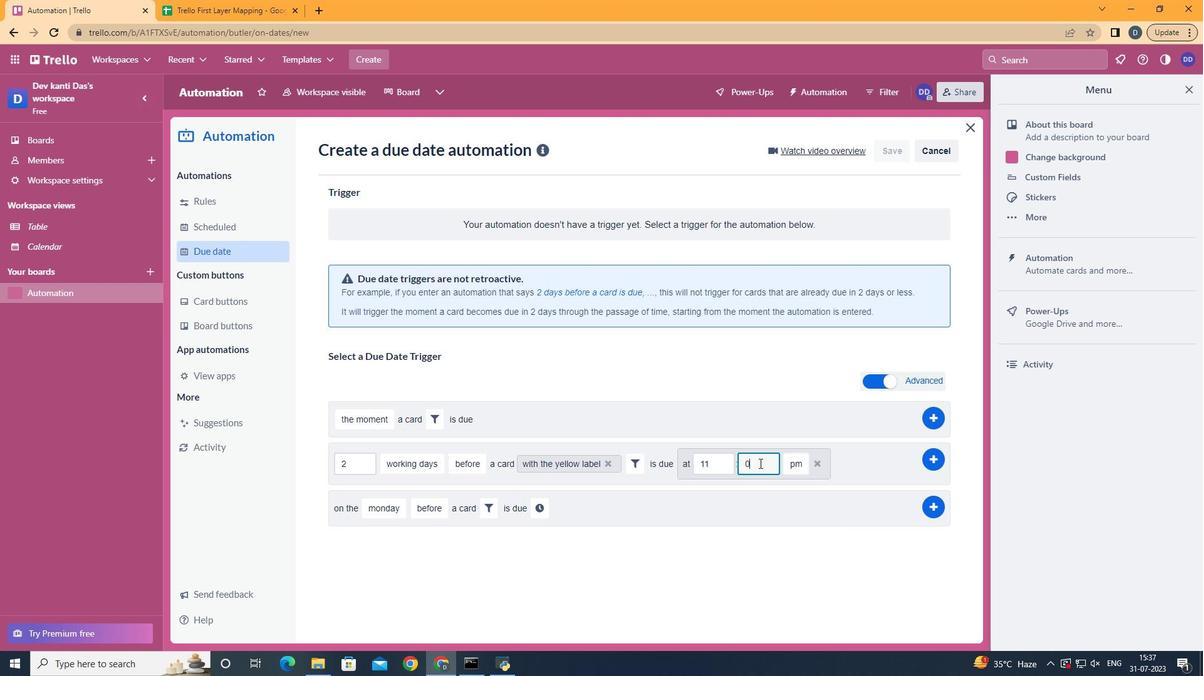 
Action: Mouse moved to (803, 483)
Screenshot: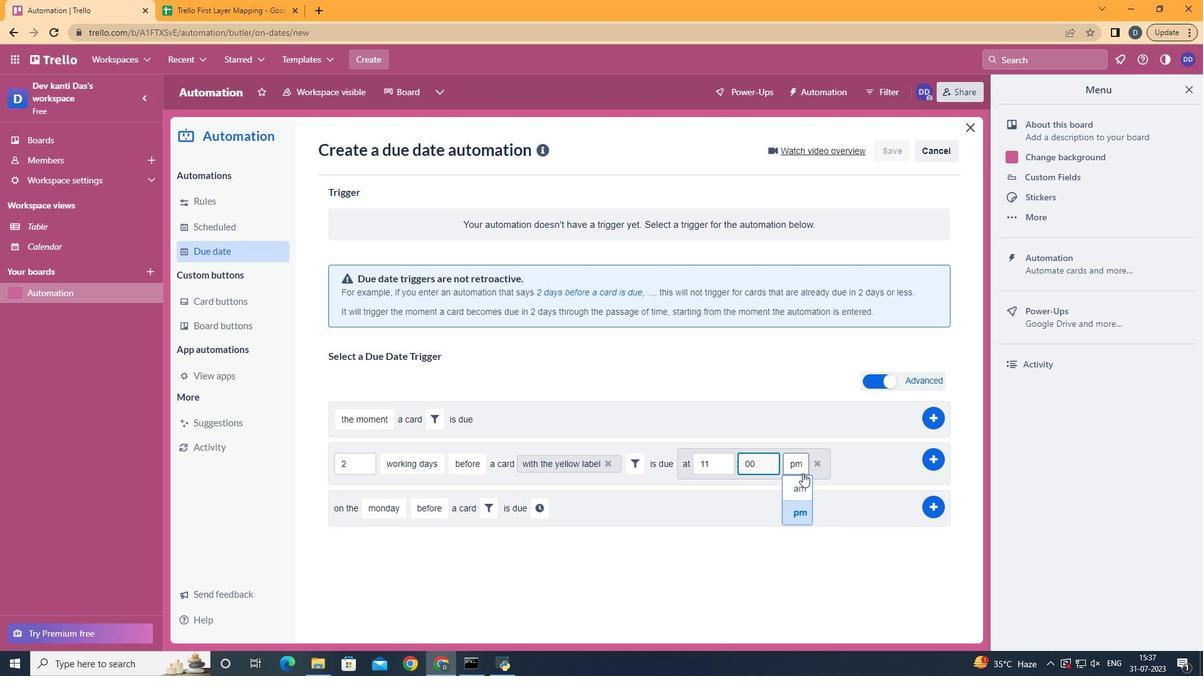 
Action: Mouse pressed left at (803, 483)
Screenshot: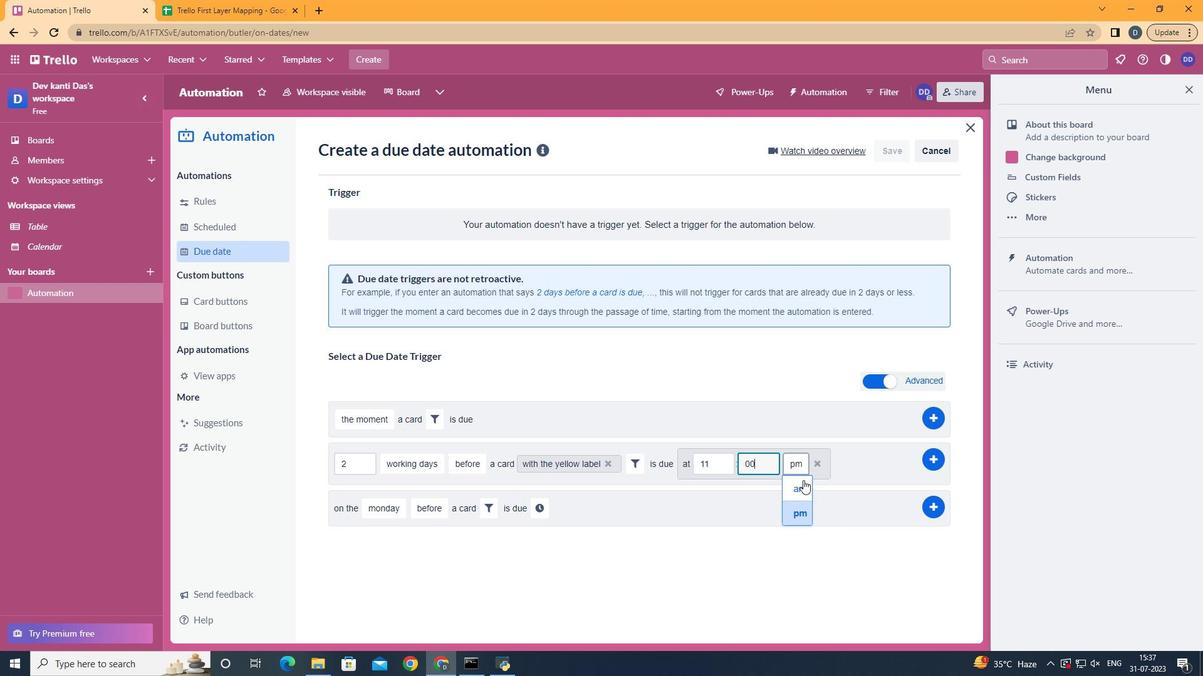 
Action: Mouse moved to (930, 458)
Screenshot: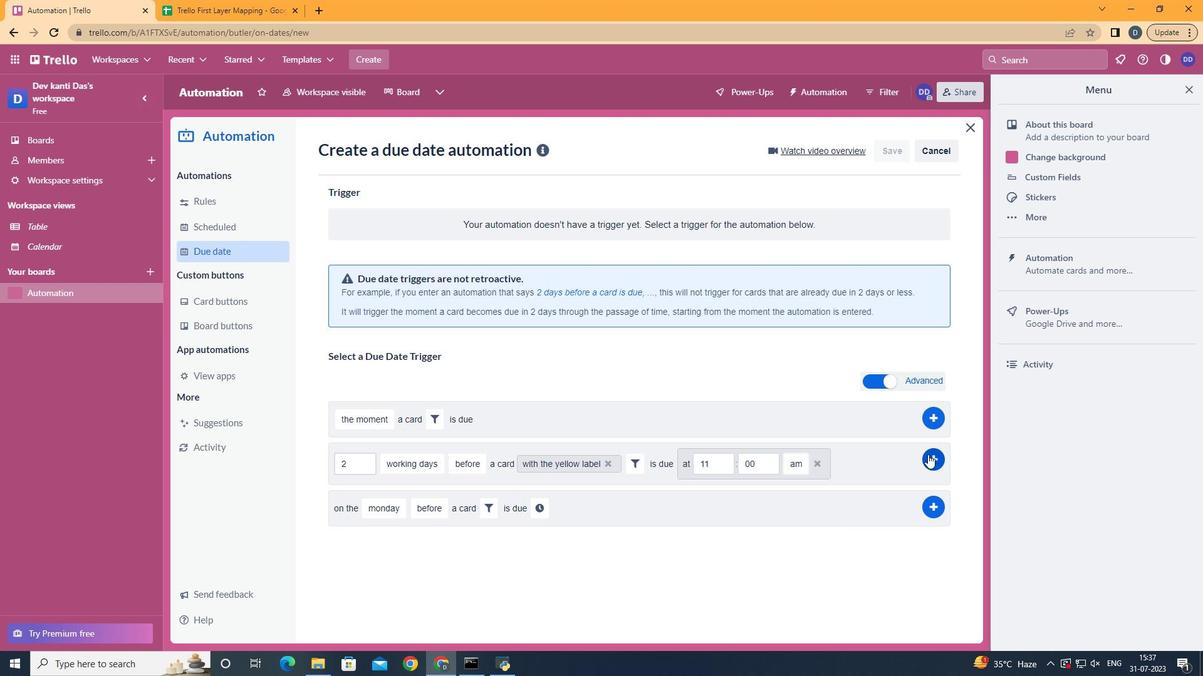 
Action: Mouse pressed left at (930, 458)
Screenshot: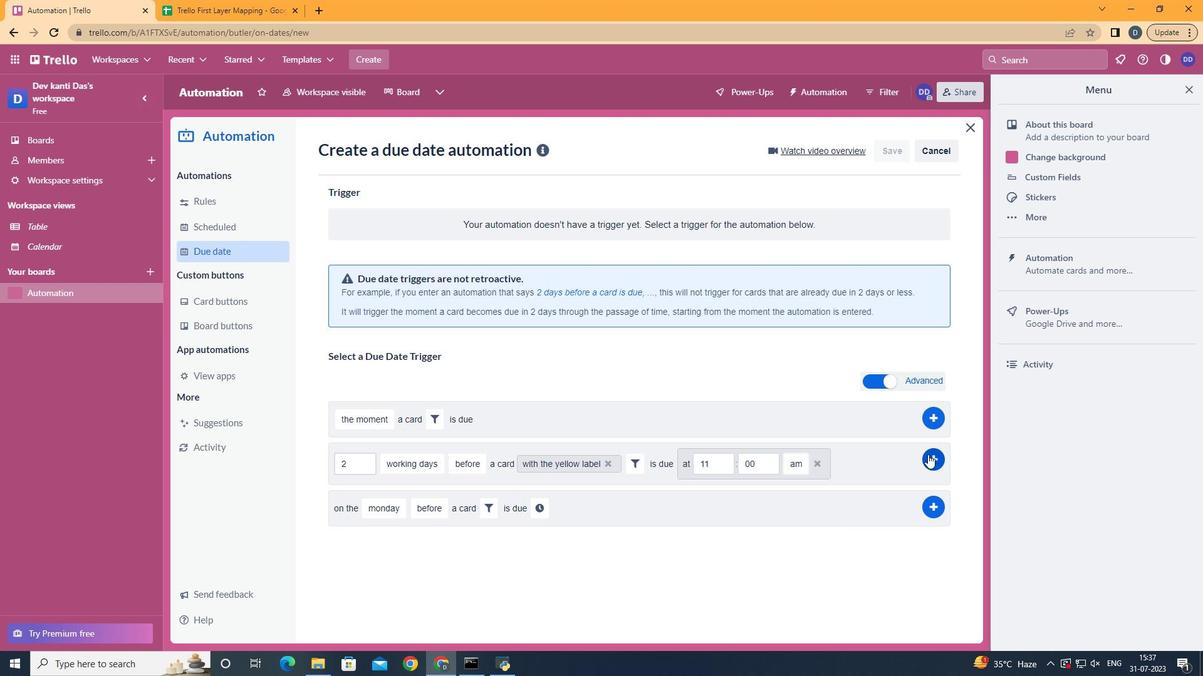 
Action: Mouse moved to (634, 256)
Screenshot: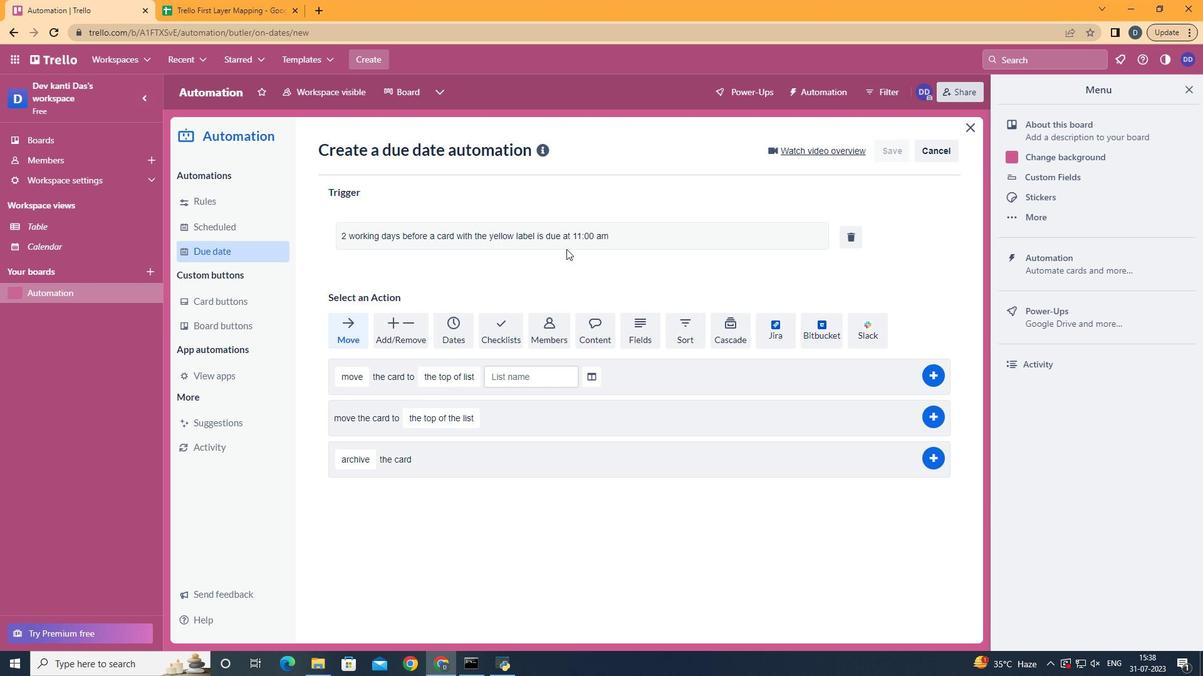 
